 Task: Open Card Lead Magnet Creation in Board Brand Guidelines to Workspace Email Automation and add a team member Softage.3@softage.net, a label Green, a checklist Retirement Planning, an attachment from Trello, a color Green and finally, add a card description 'Plan and execute company team-building event' and a comment 'We should approach this task with a sense of empathy, putting ourselves in the shoes of our stakeholders to understand their perspectives.'. Add a start date 'Jan 07, 1900' with a due date 'Jan 14, 1900'
Action: Mouse moved to (803, 163)
Screenshot: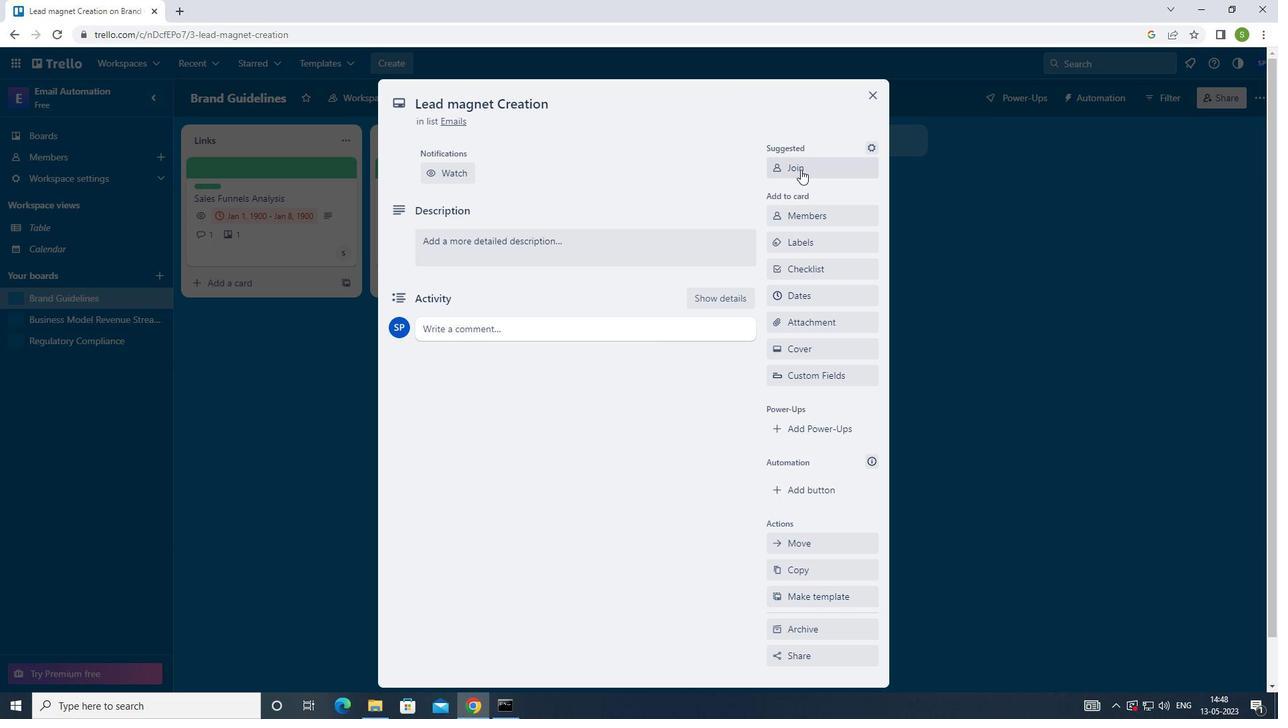 
Action: Mouse pressed left at (803, 163)
Screenshot: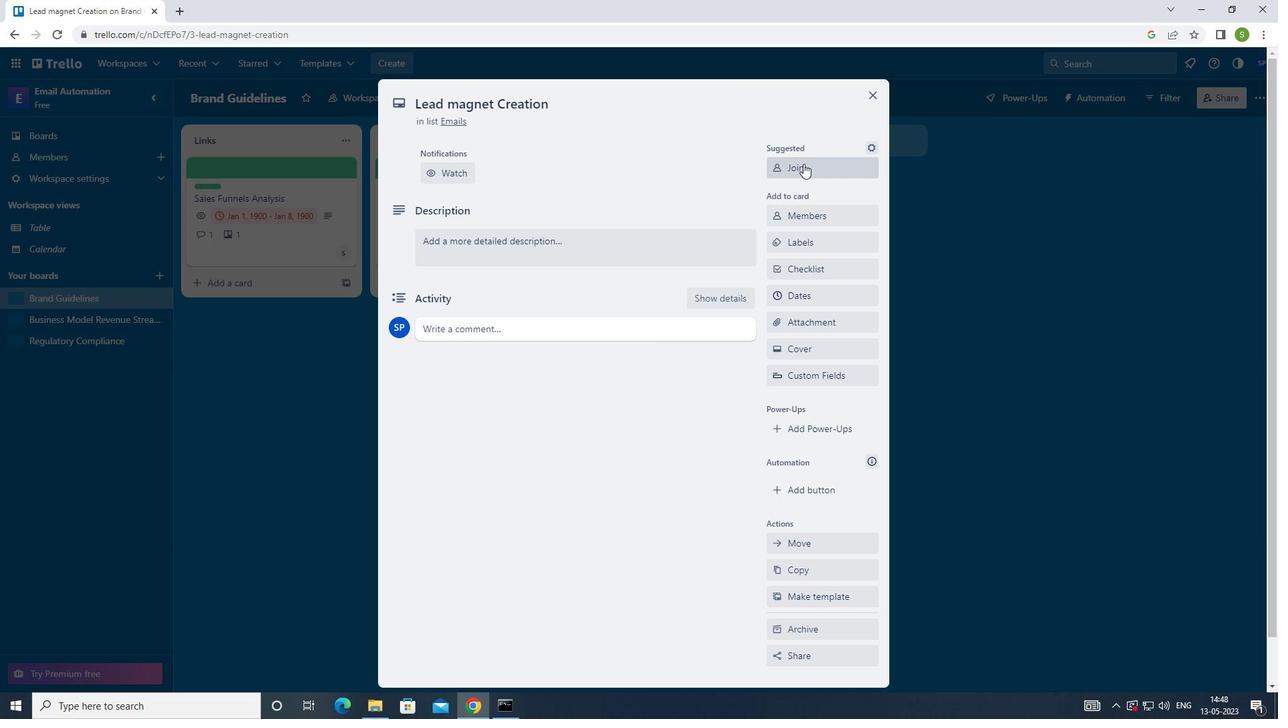 
Action: Mouse moved to (814, 169)
Screenshot: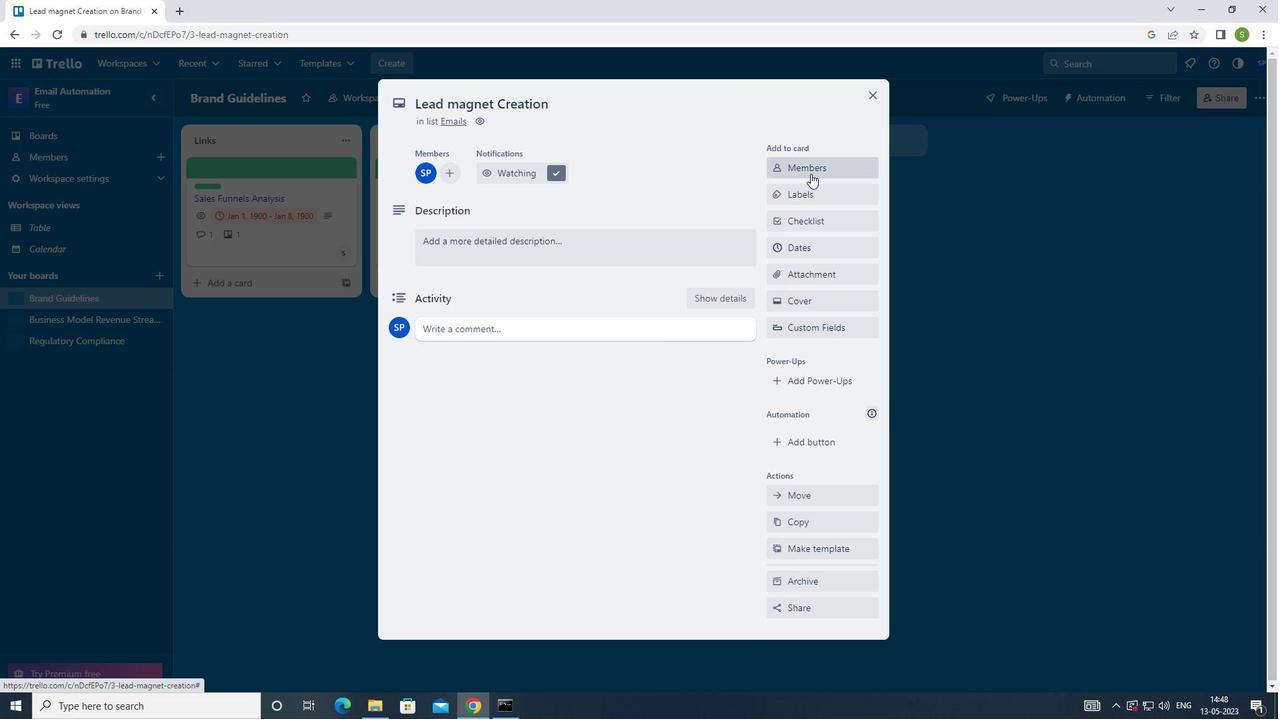 
Action: Mouse pressed left at (814, 169)
Screenshot: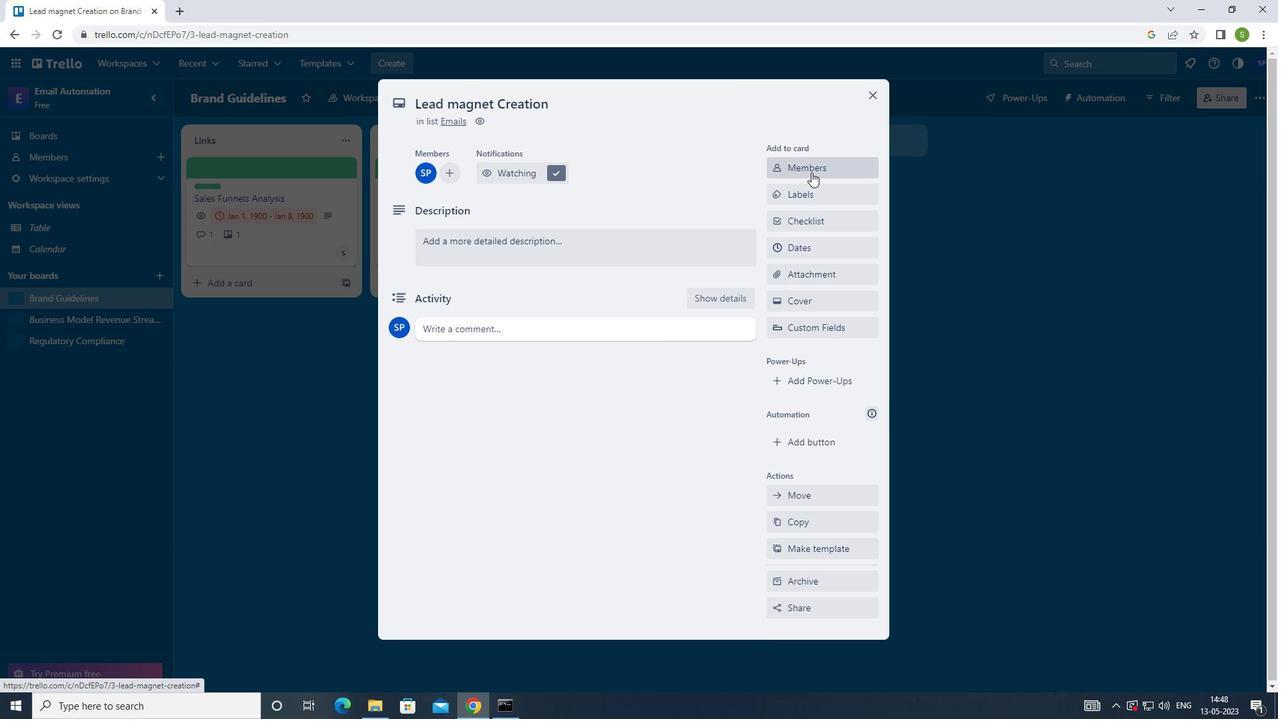 
Action: Mouse moved to (787, 182)
Screenshot: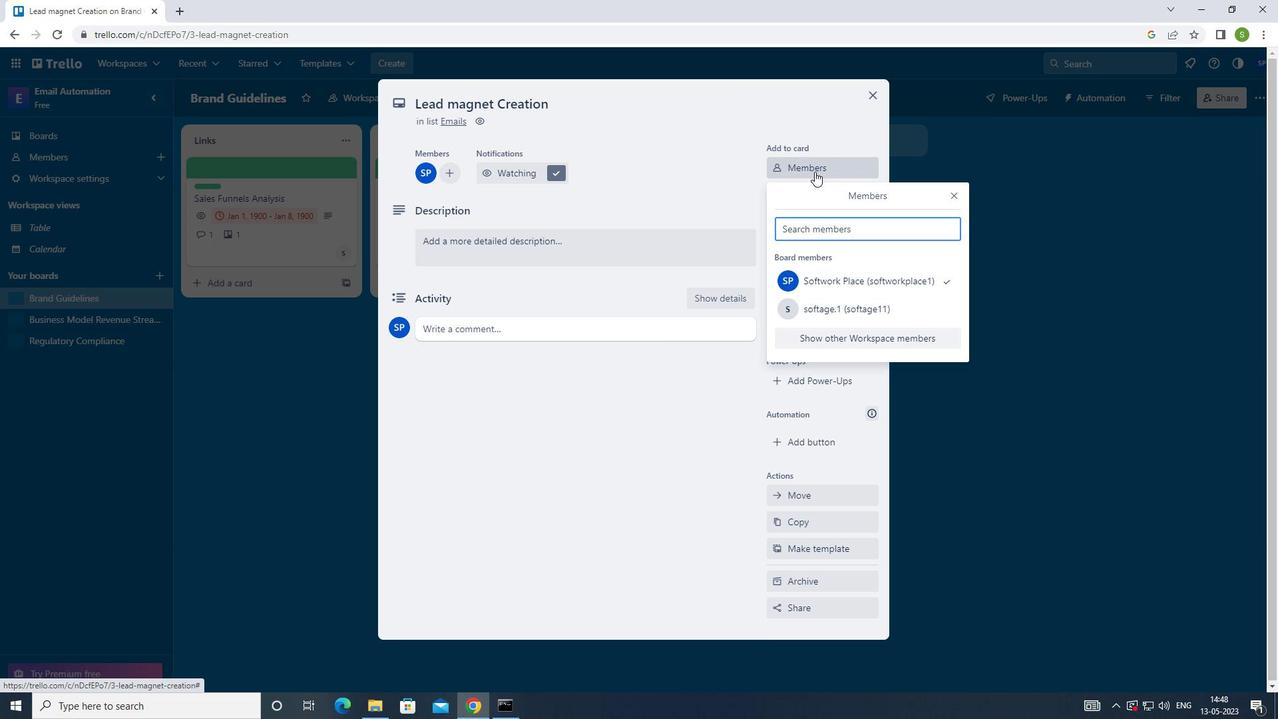 
Action: Key pressed <Key.shift>SOFTAGE.3<Key.shift>@SOFTAGE.NET<Key.enter>
Screenshot: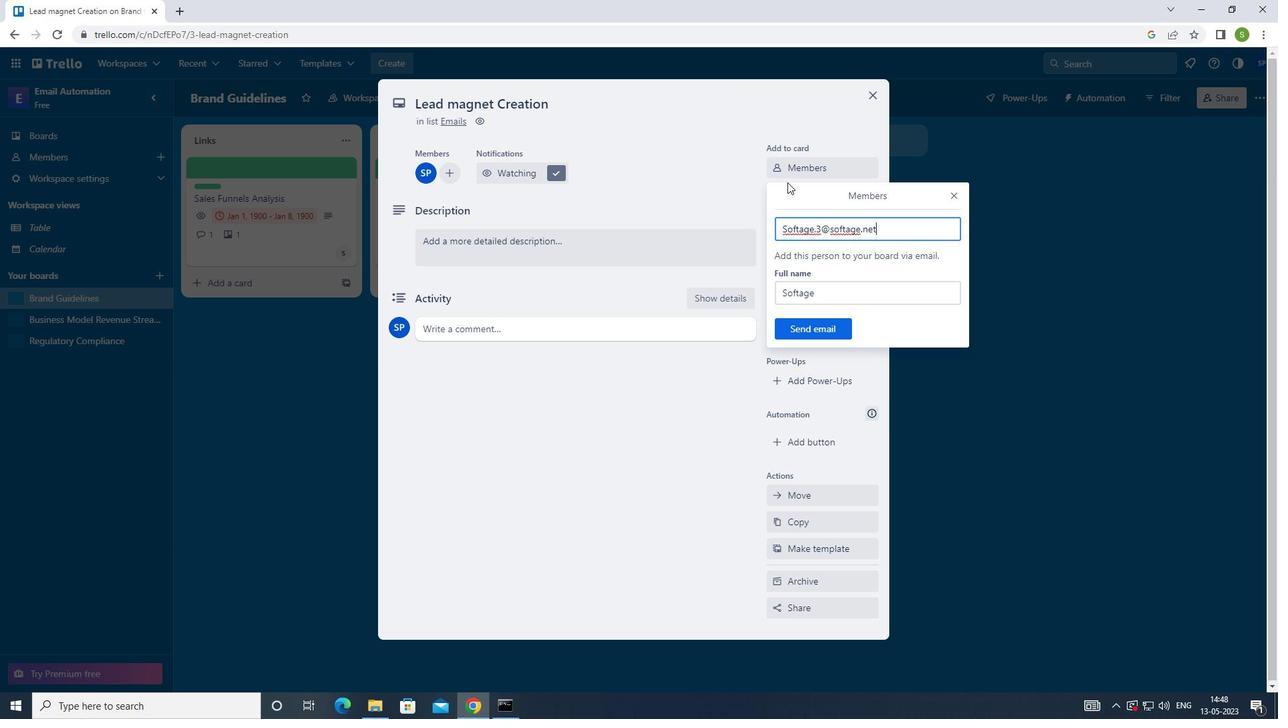 
Action: Mouse moved to (956, 193)
Screenshot: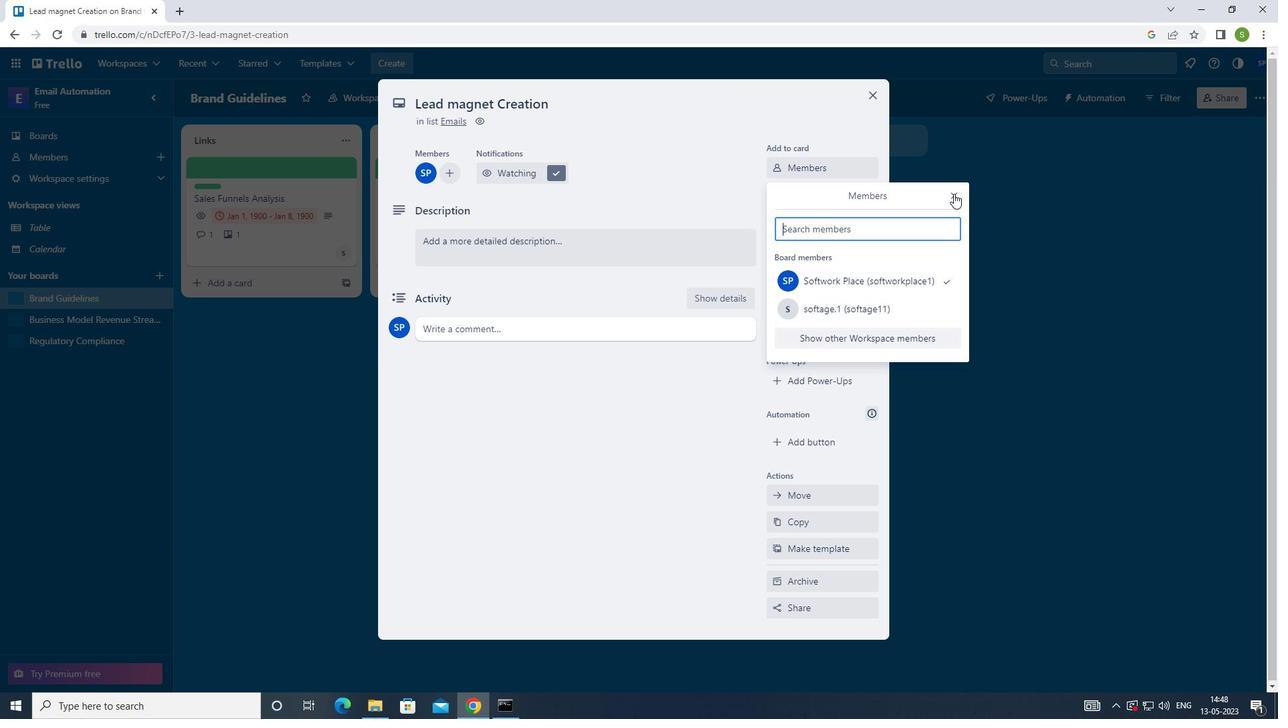 
Action: Mouse pressed left at (956, 193)
Screenshot: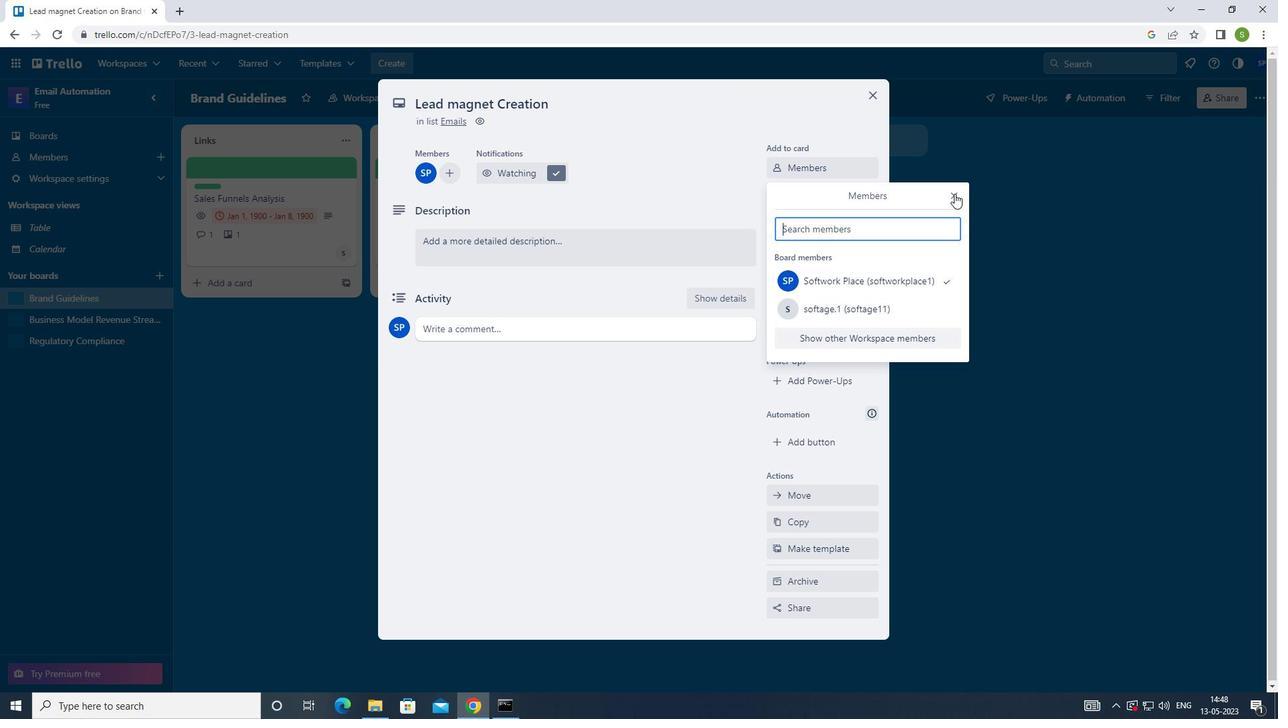 
Action: Mouse moved to (836, 200)
Screenshot: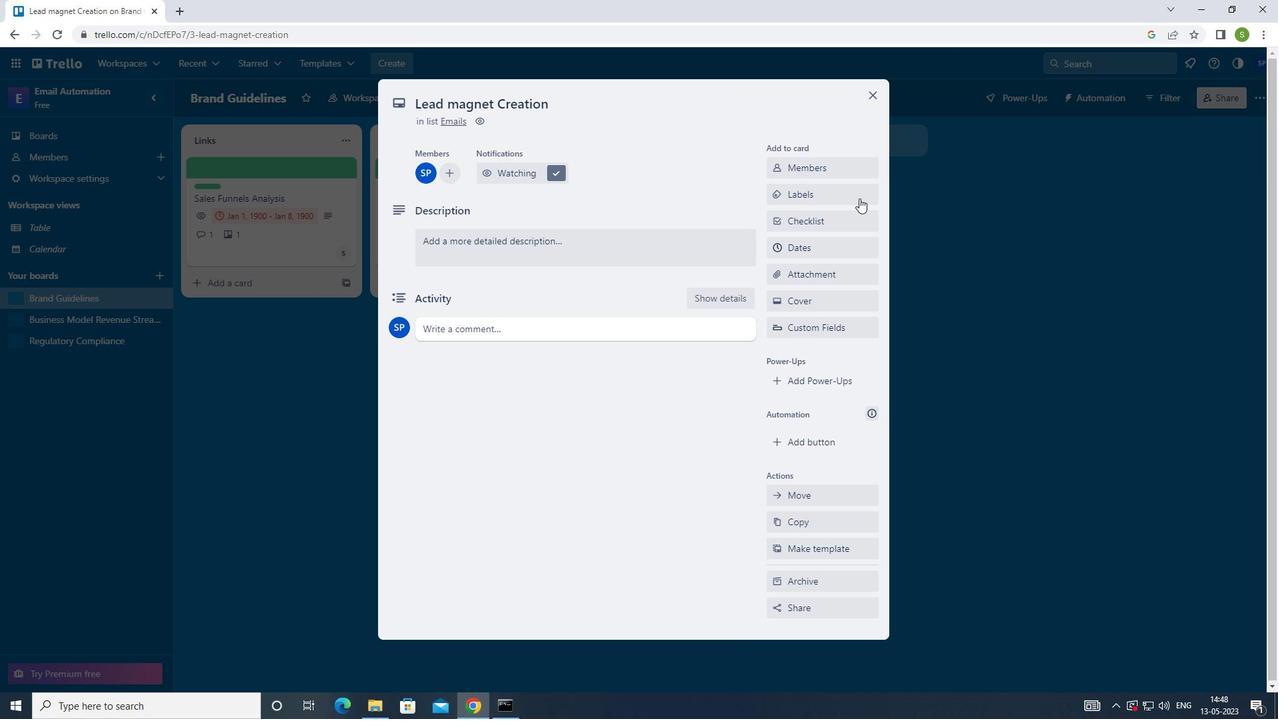 
Action: Mouse pressed left at (836, 200)
Screenshot: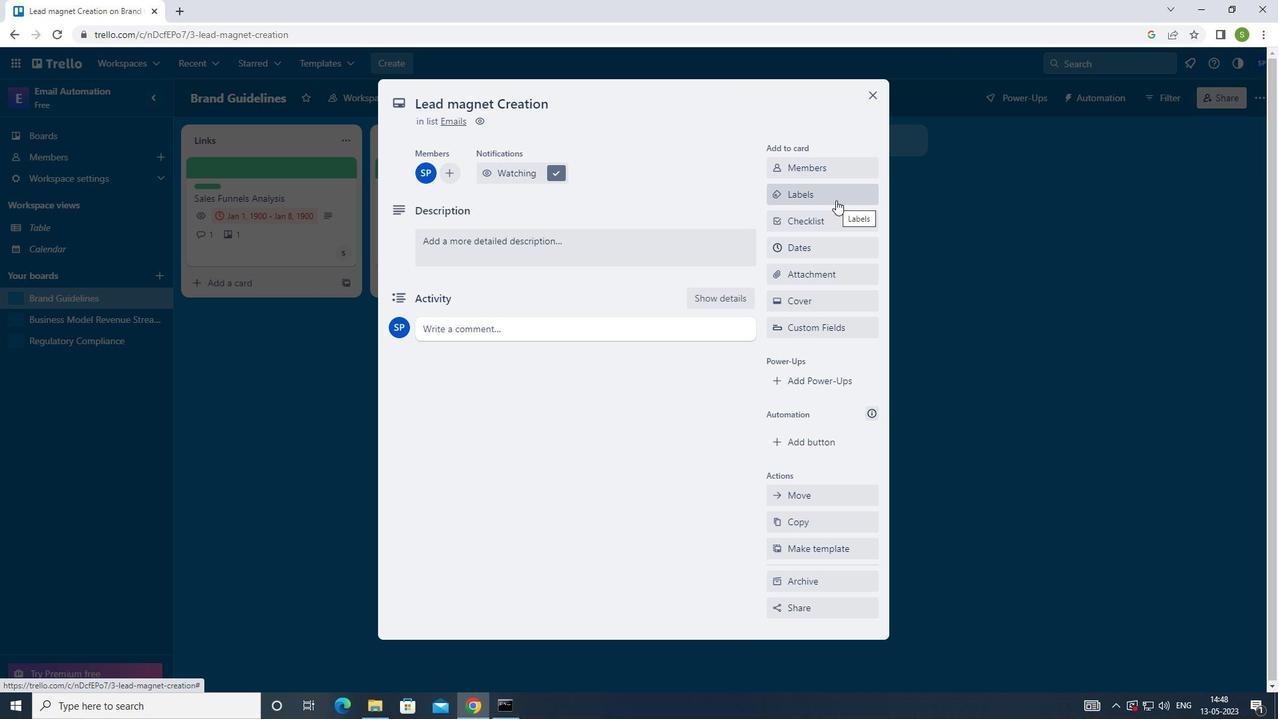 
Action: Mouse moved to (780, 304)
Screenshot: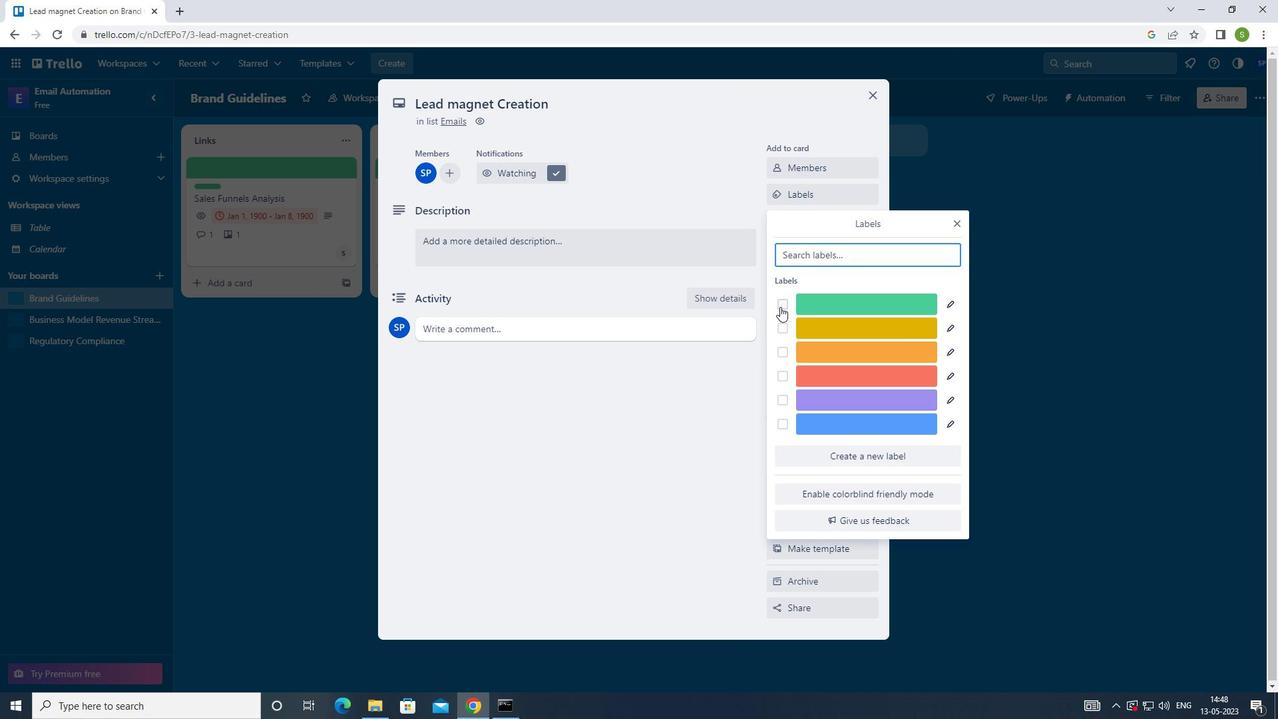 
Action: Mouse pressed left at (780, 304)
Screenshot: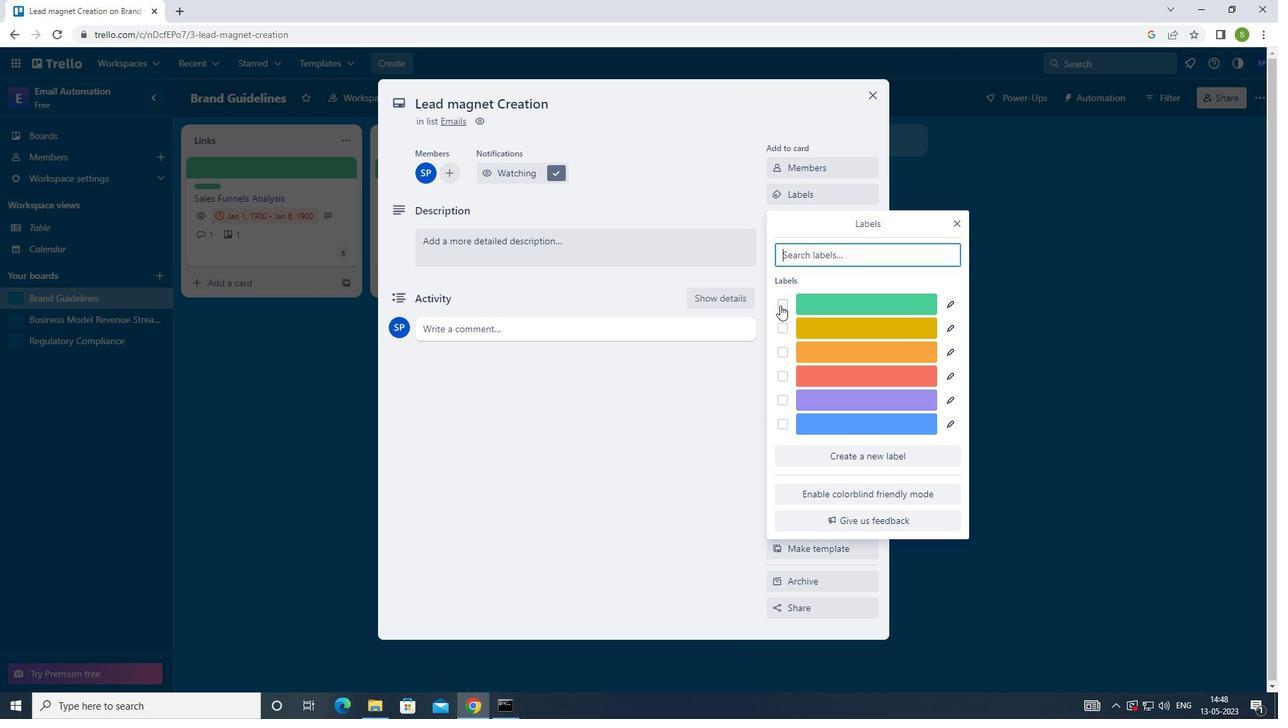 
Action: Mouse moved to (962, 227)
Screenshot: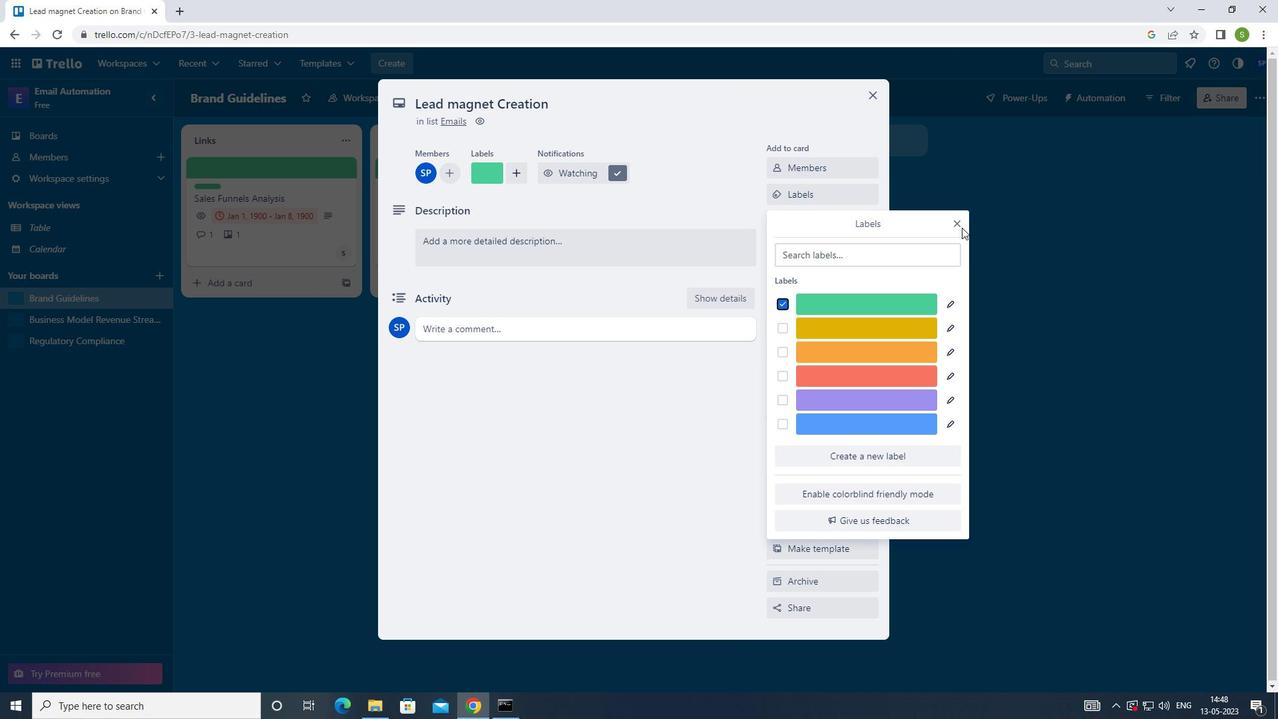 
Action: Mouse pressed left at (962, 227)
Screenshot: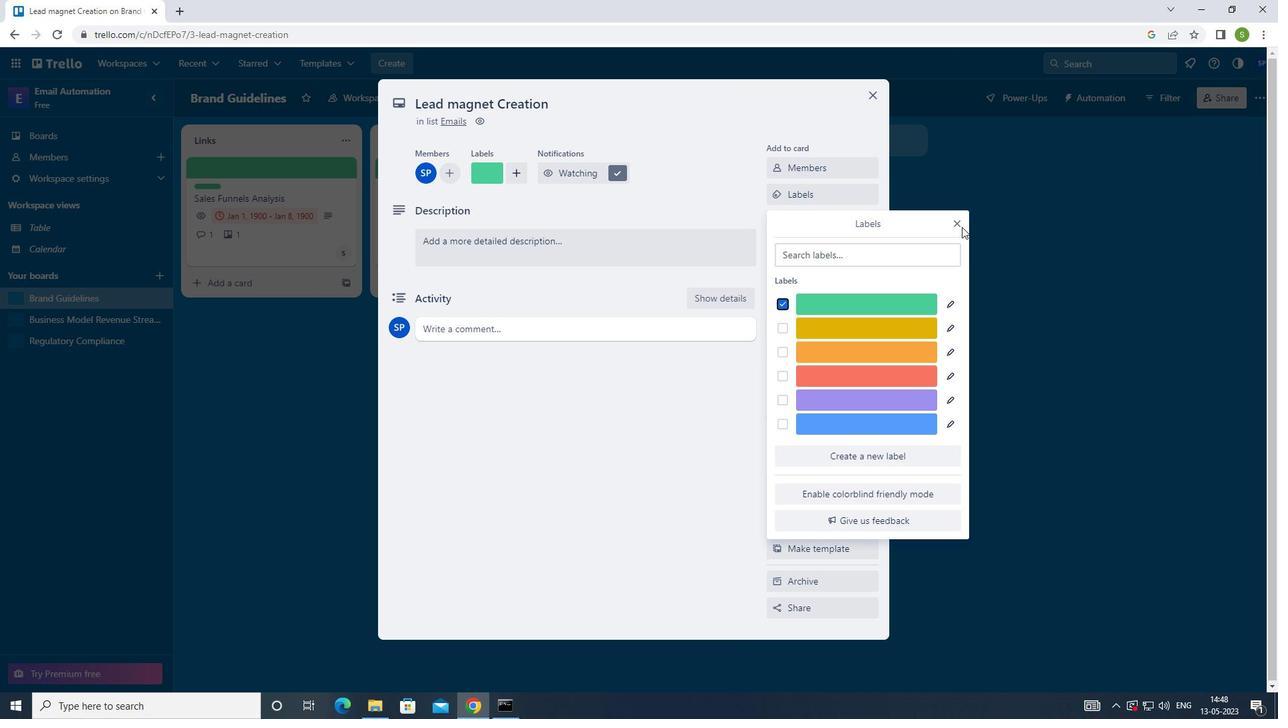 
Action: Mouse moved to (957, 225)
Screenshot: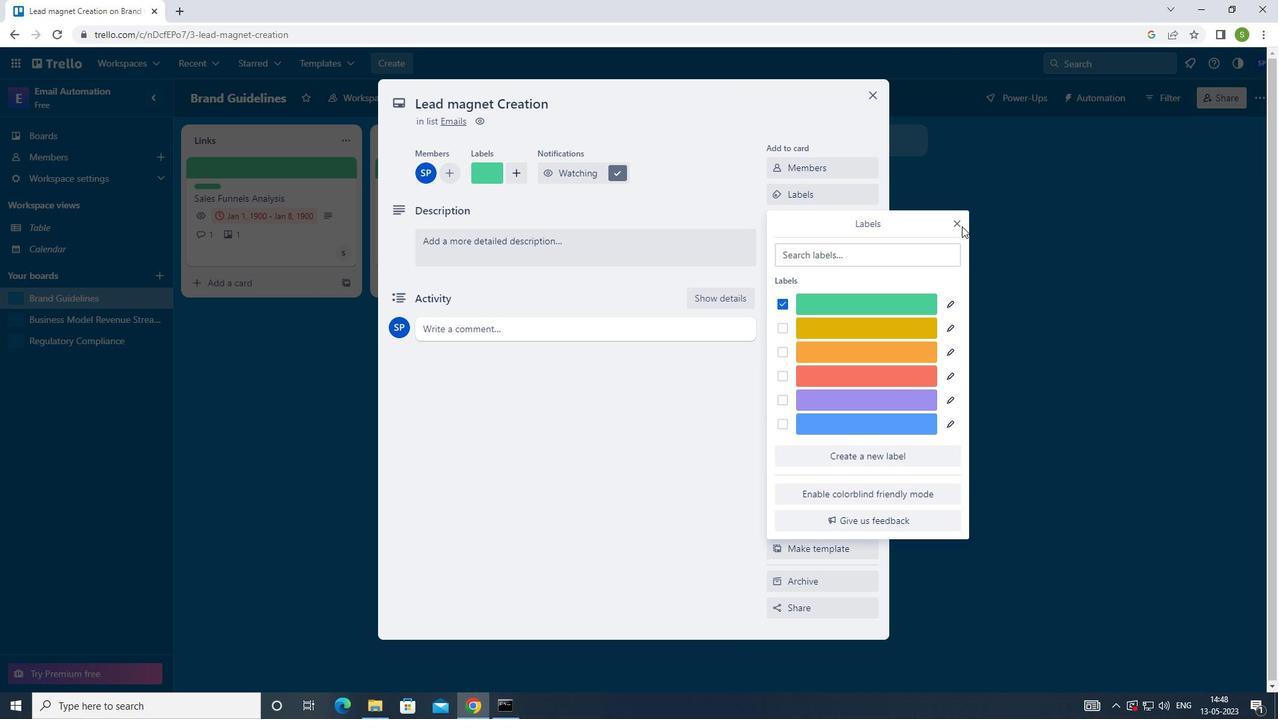 
Action: Mouse pressed left at (957, 225)
Screenshot: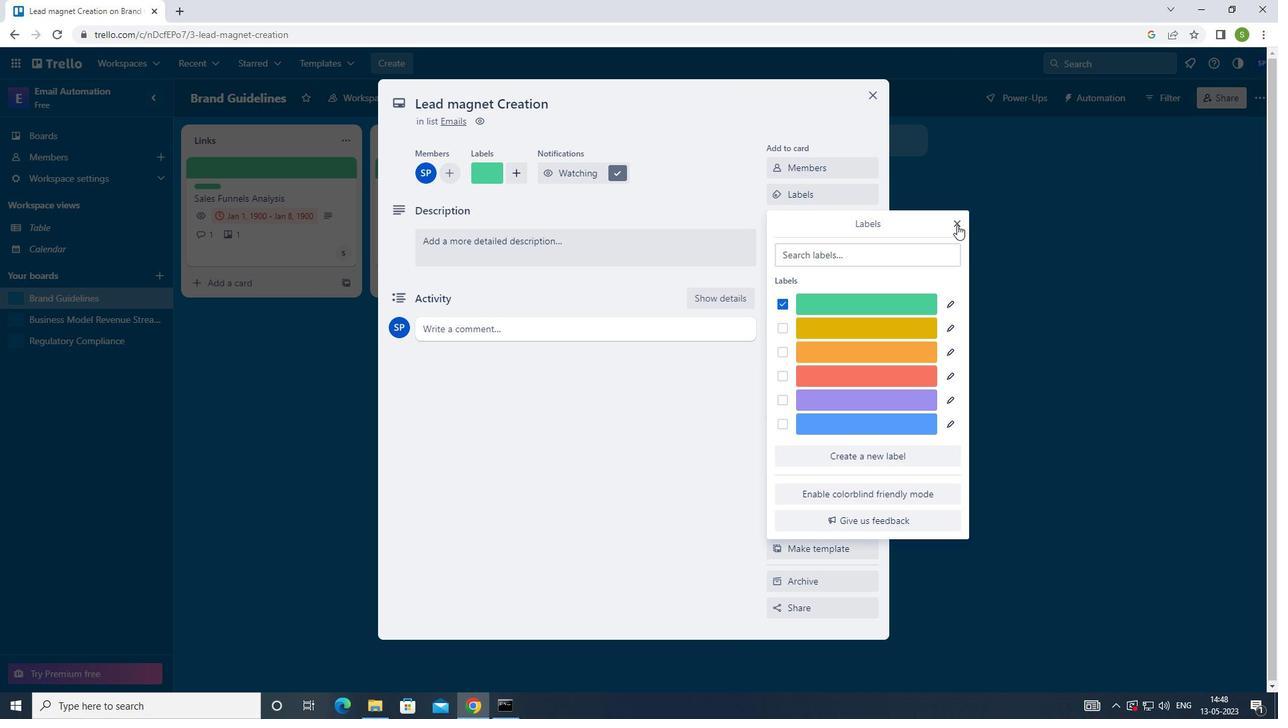 
Action: Mouse moved to (833, 219)
Screenshot: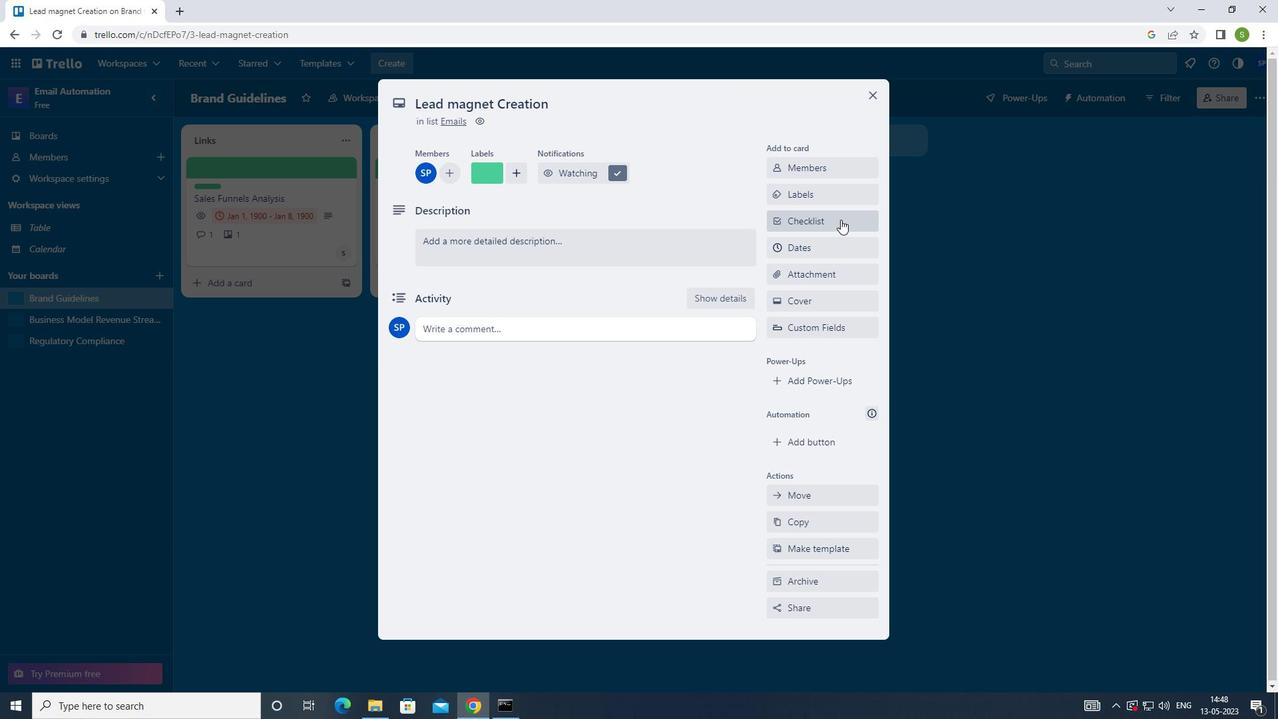 
Action: Mouse pressed left at (833, 219)
Screenshot: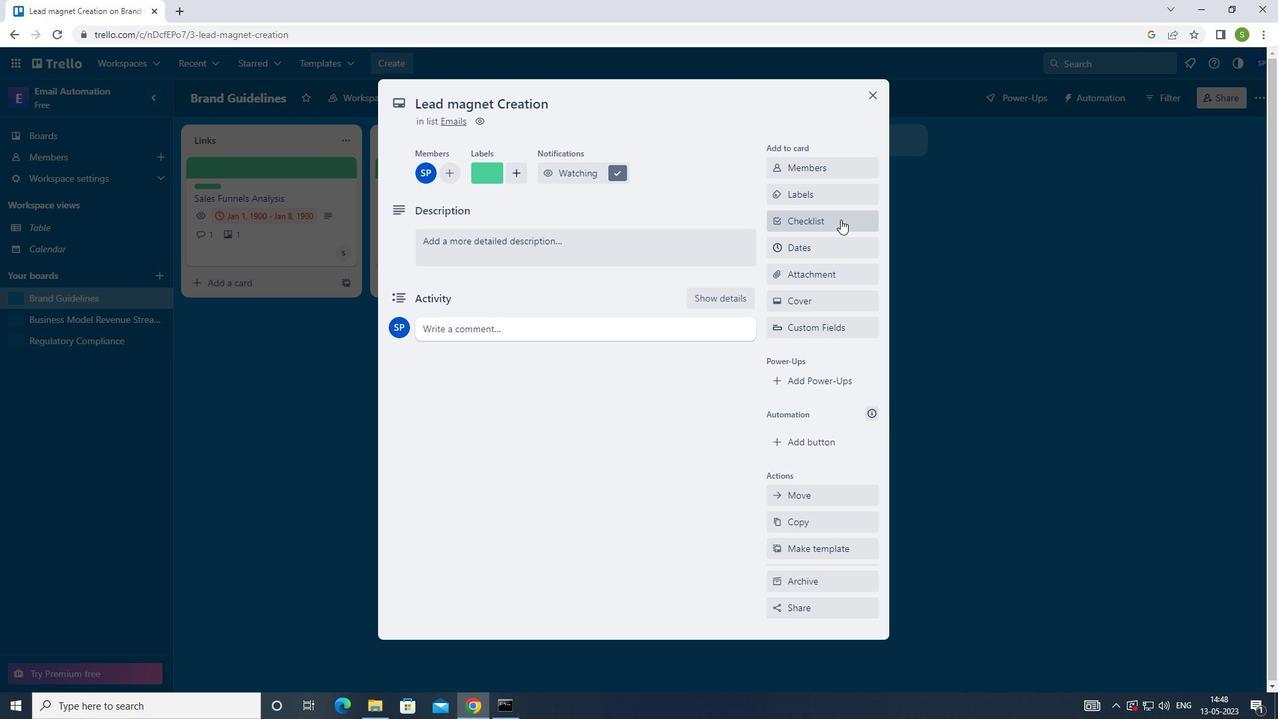 
Action: Mouse moved to (870, 172)
Screenshot: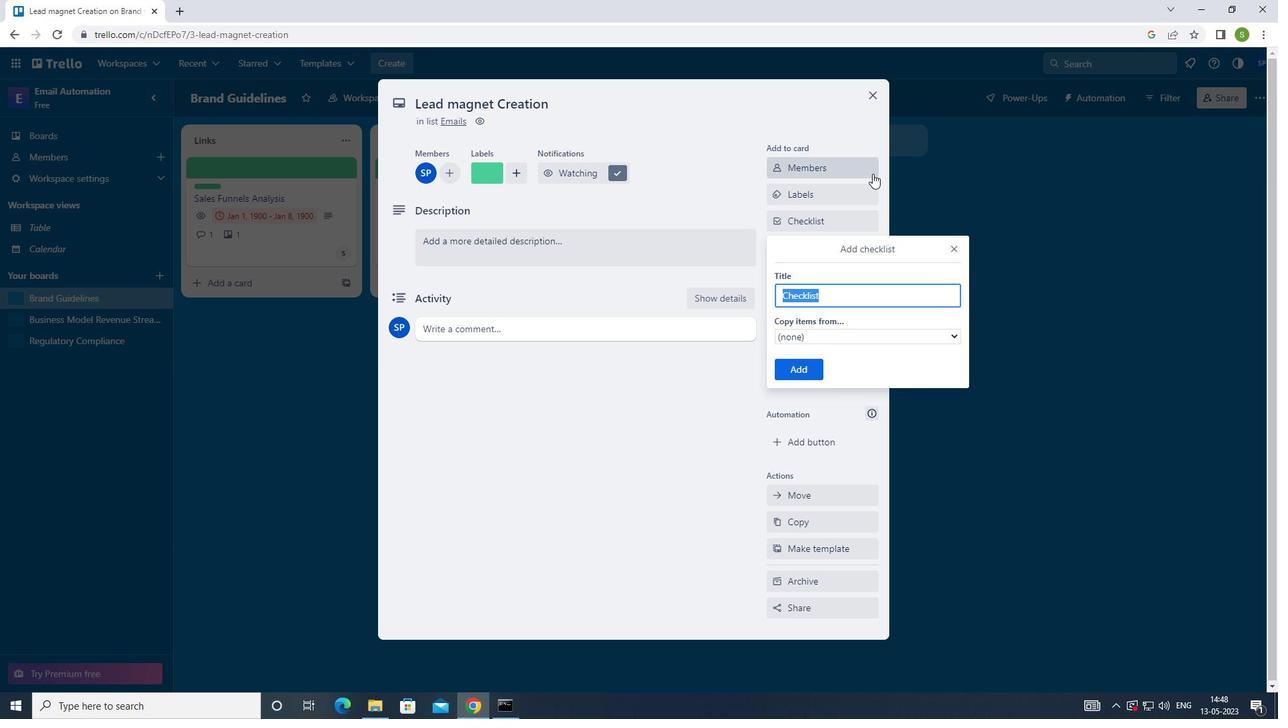 
Action: Key pressed <Key.shift><Key.shift><Key.shift><Key.shift><Key.shift><Key.shift><Key.shift><Key.shift><Key.shift>RETU<Key.backspace>IREMENT<Key.space><Key.shift_r>PLANNING
Screenshot: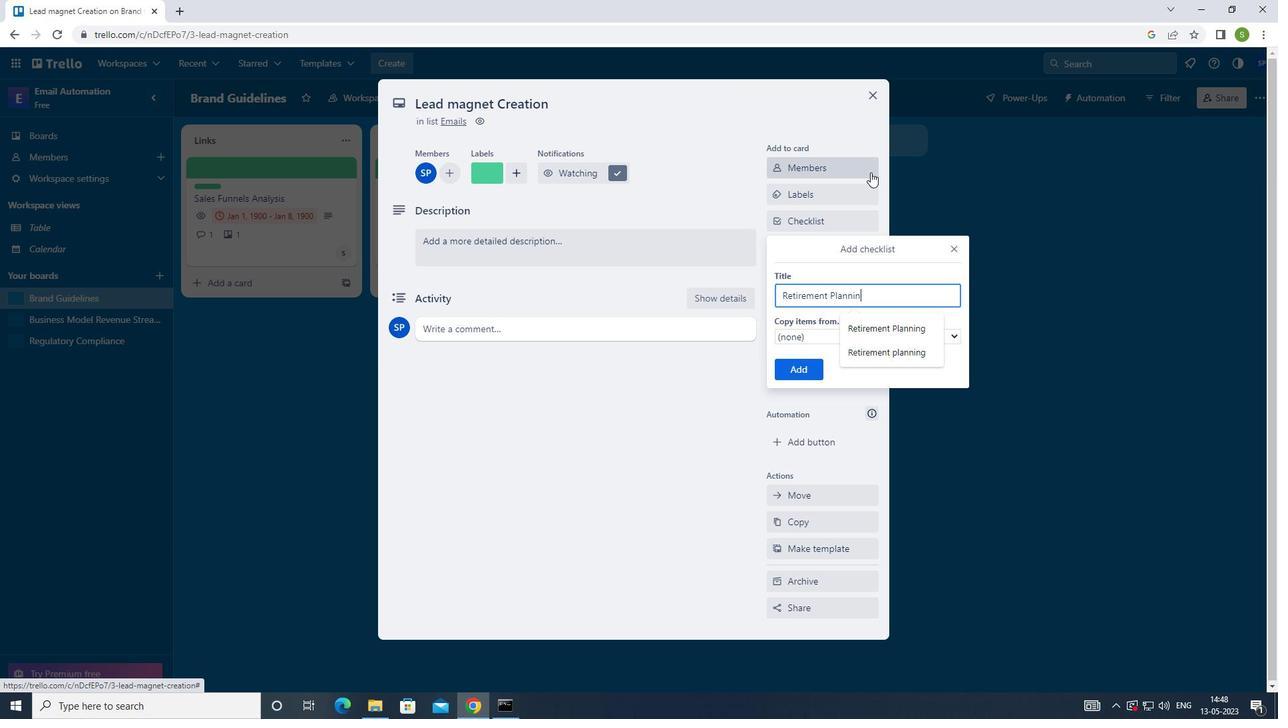 
Action: Mouse moved to (806, 366)
Screenshot: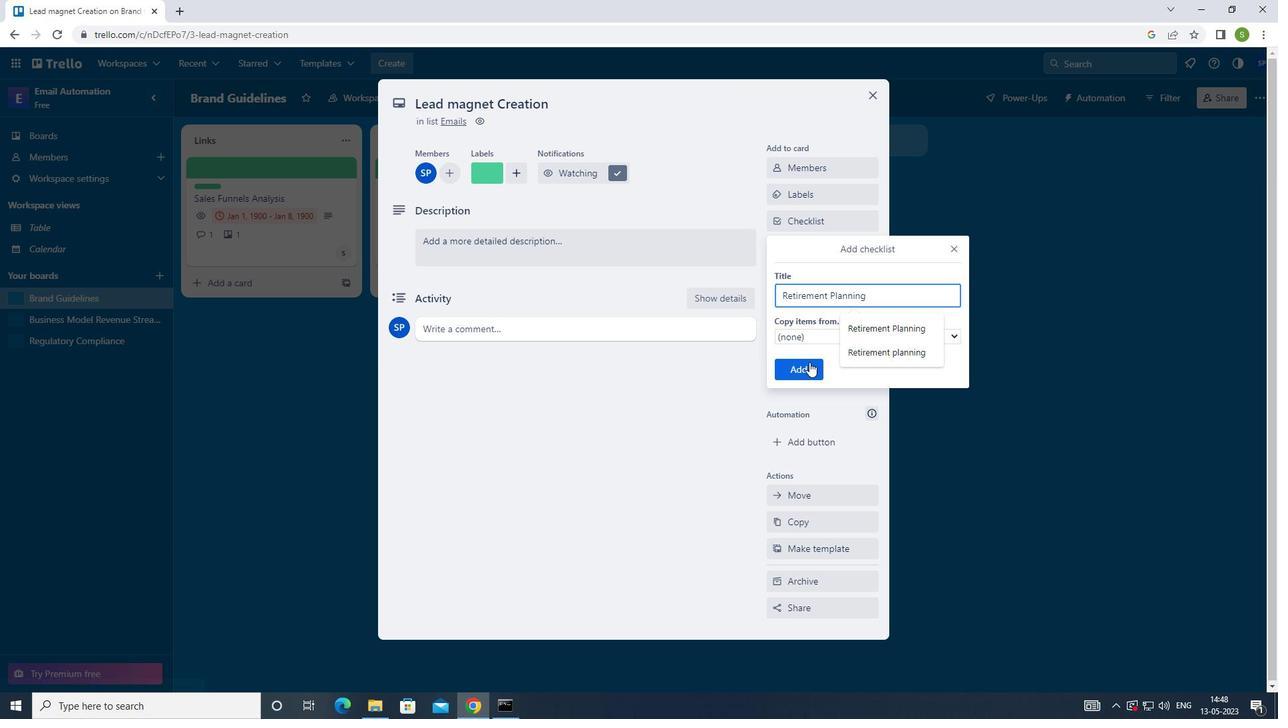 
Action: Mouse pressed left at (806, 366)
Screenshot: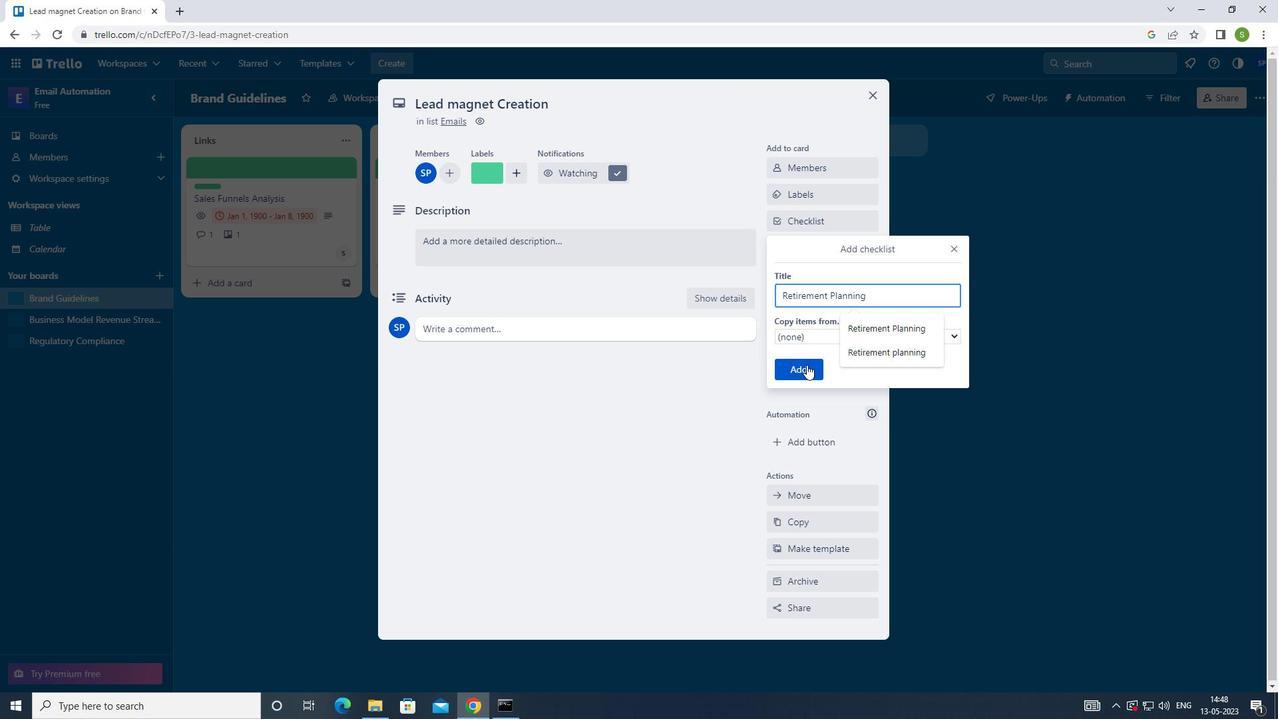 
Action: Mouse moved to (803, 276)
Screenshot: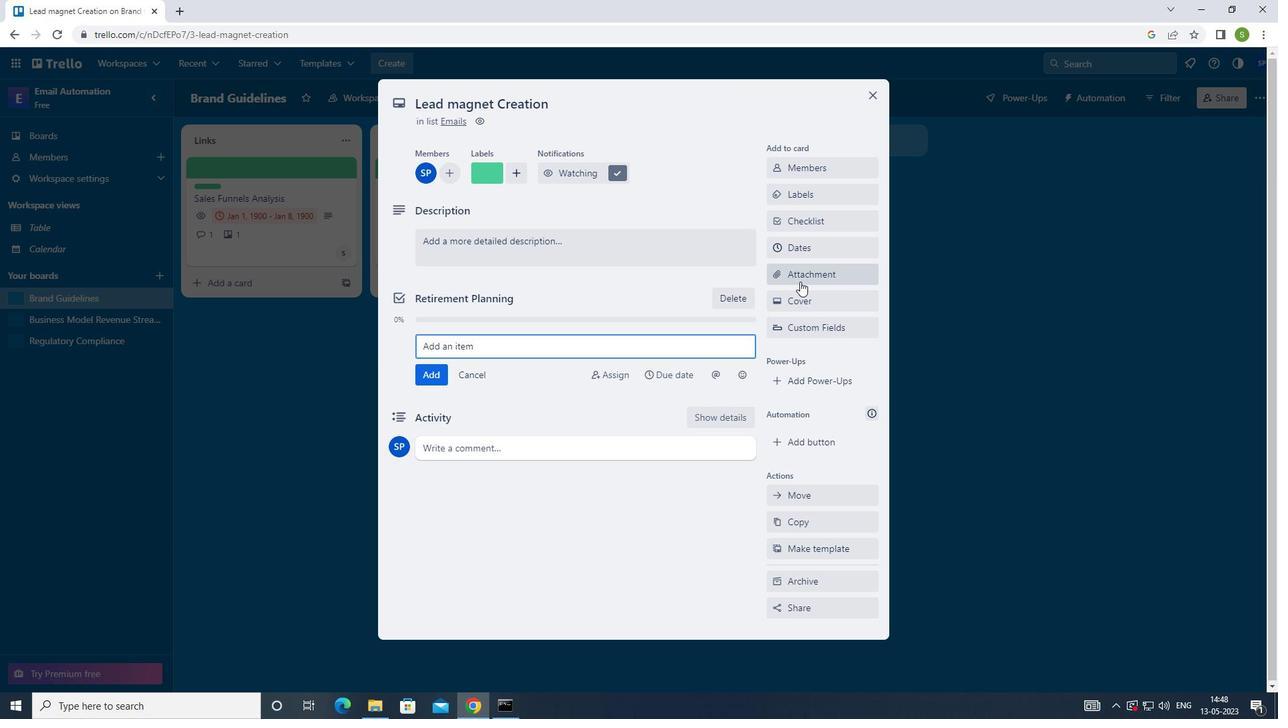 
Action: Mouse pressed left at (803, 276)
Screenshot: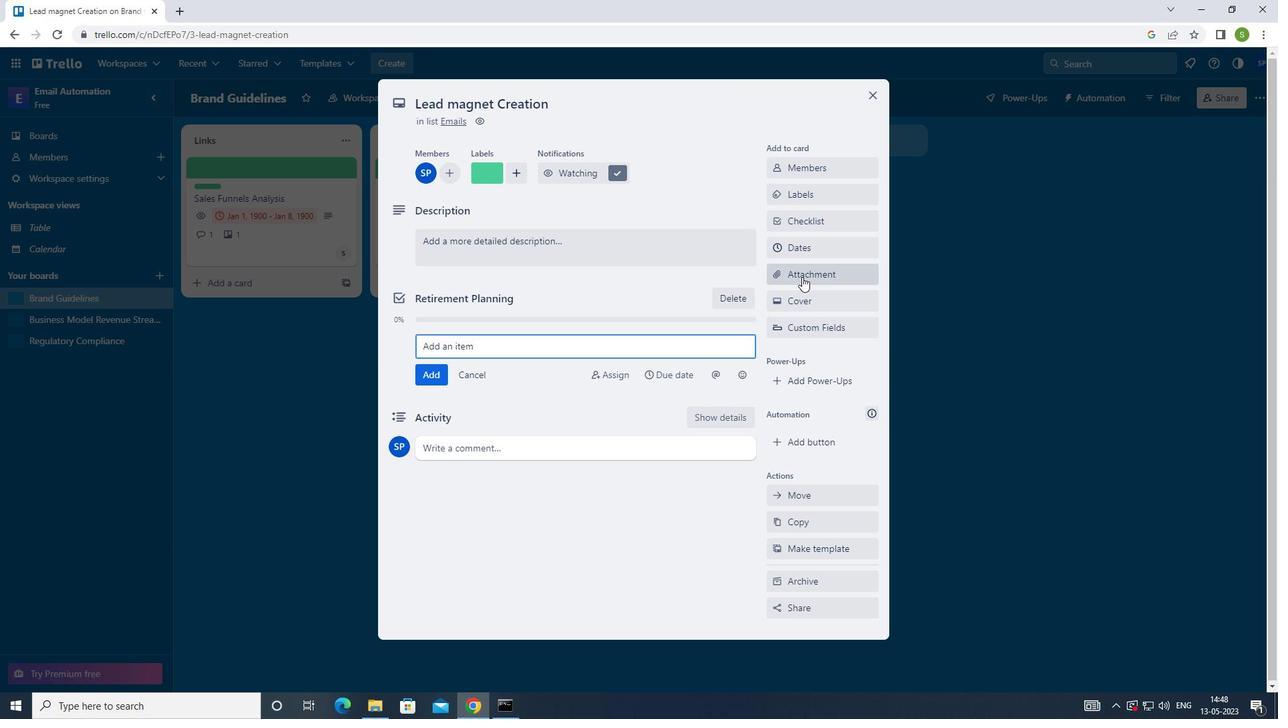 
Action: Mouse moved to (809, 358)
Screenshot: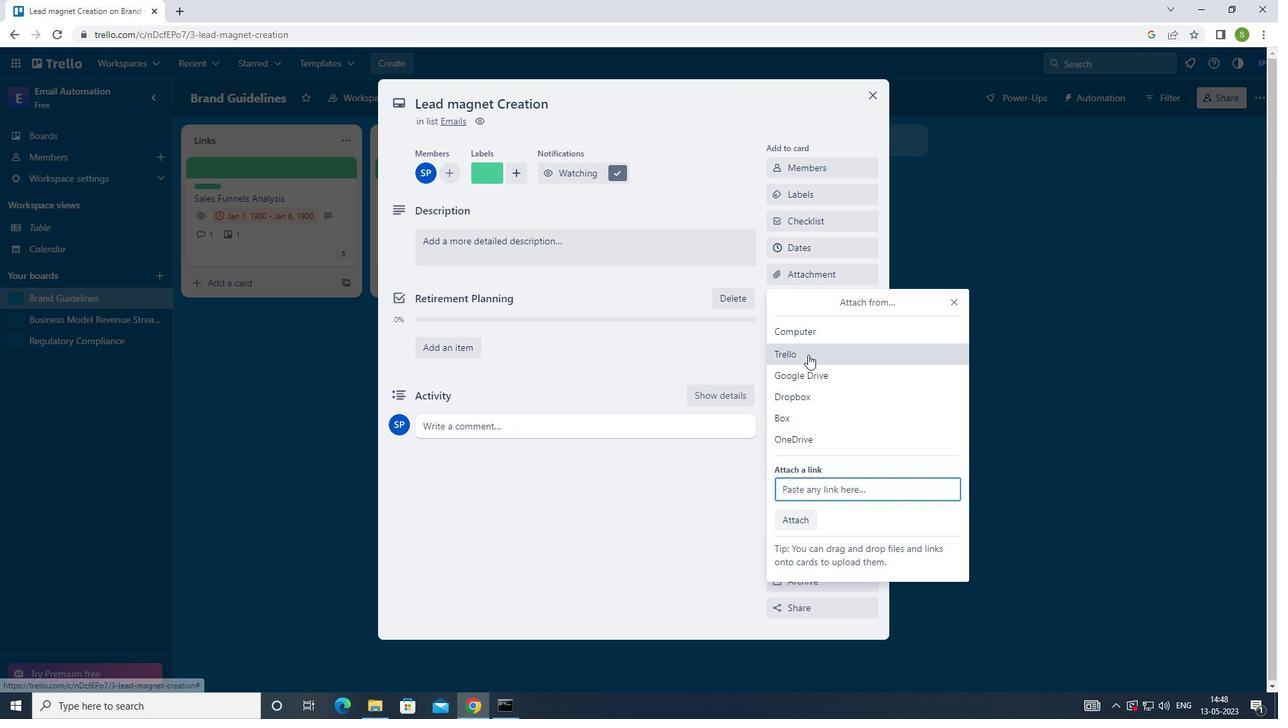 
Action: Mouse pressed left at (809, 358)
Screenshot: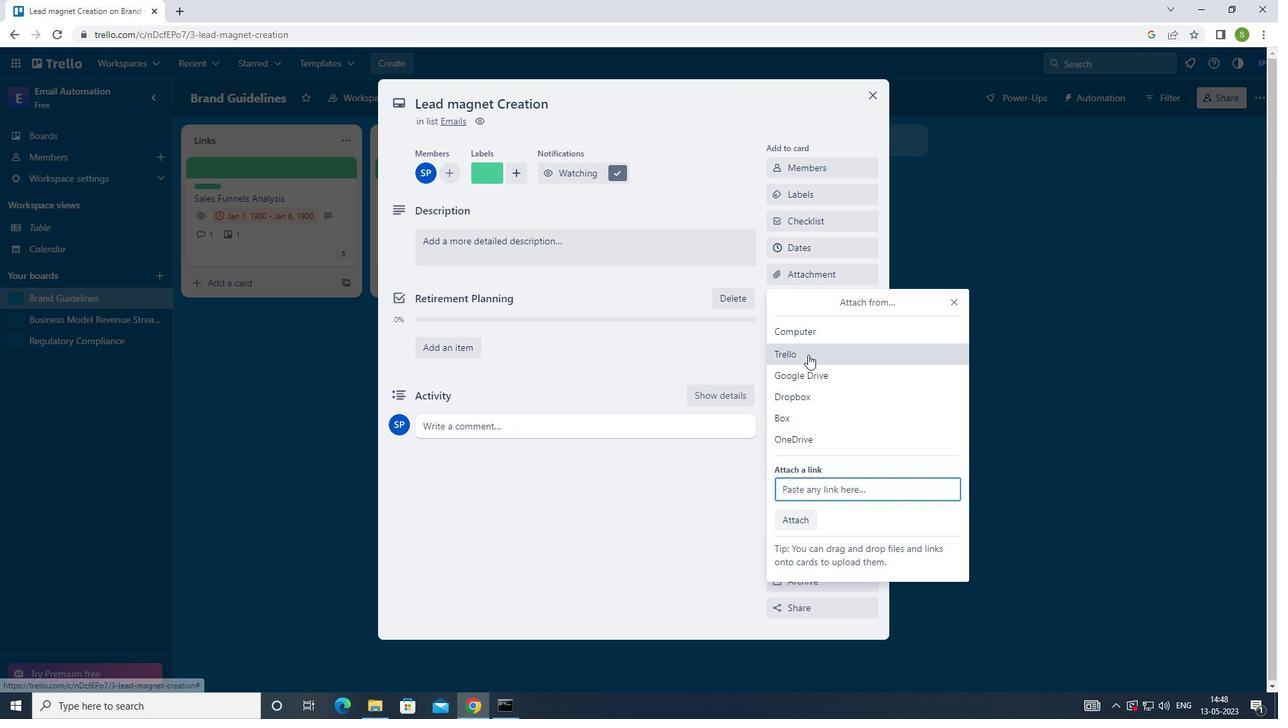 
Action: Mouse moved to (825, 428)
Screenshot: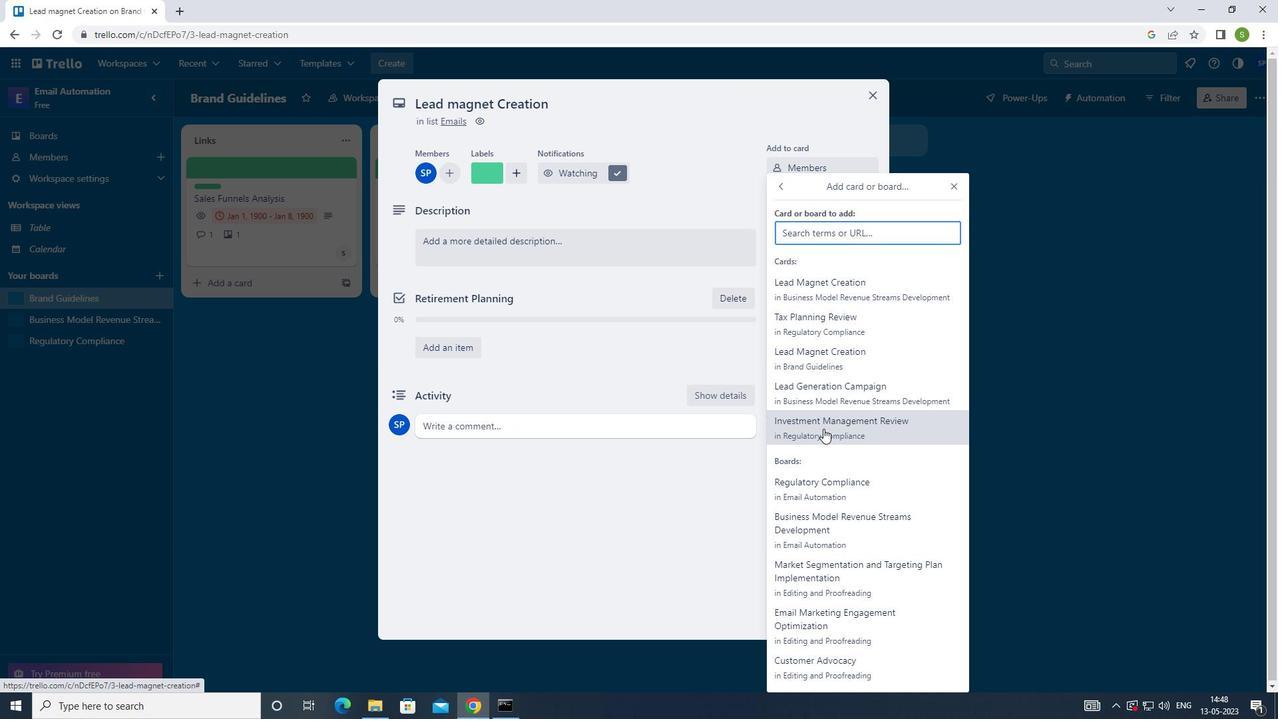 
Action: Mouse pressed left at (825, 428)
Screenshot: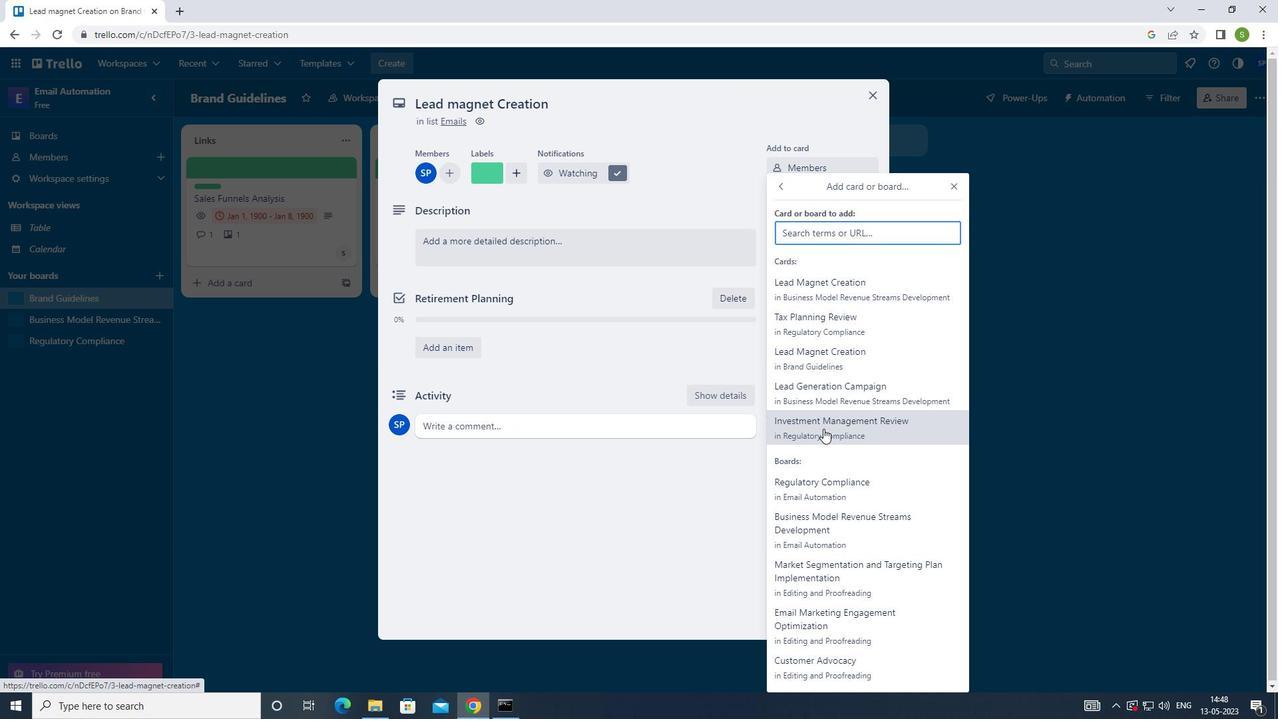 
Action: Mouse moved to (821, 302)
Screenshot: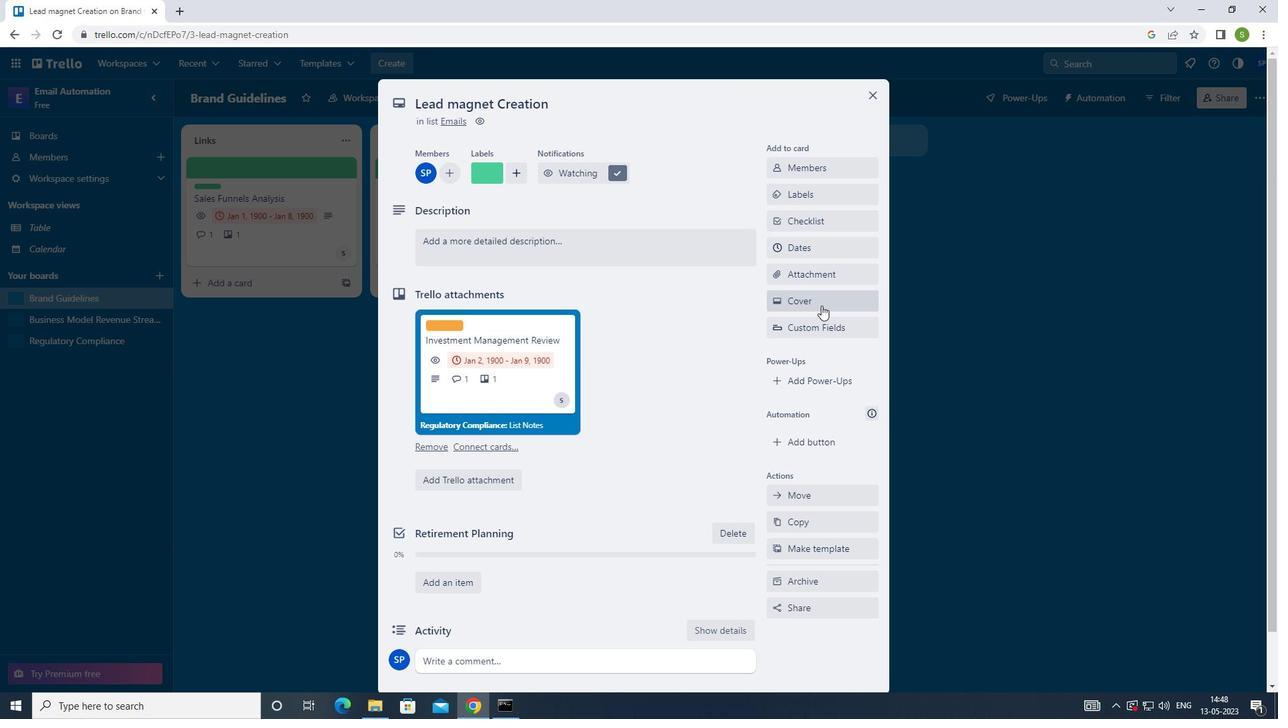 
Action: Mouse pressed left at (821, 302)
Screenshot: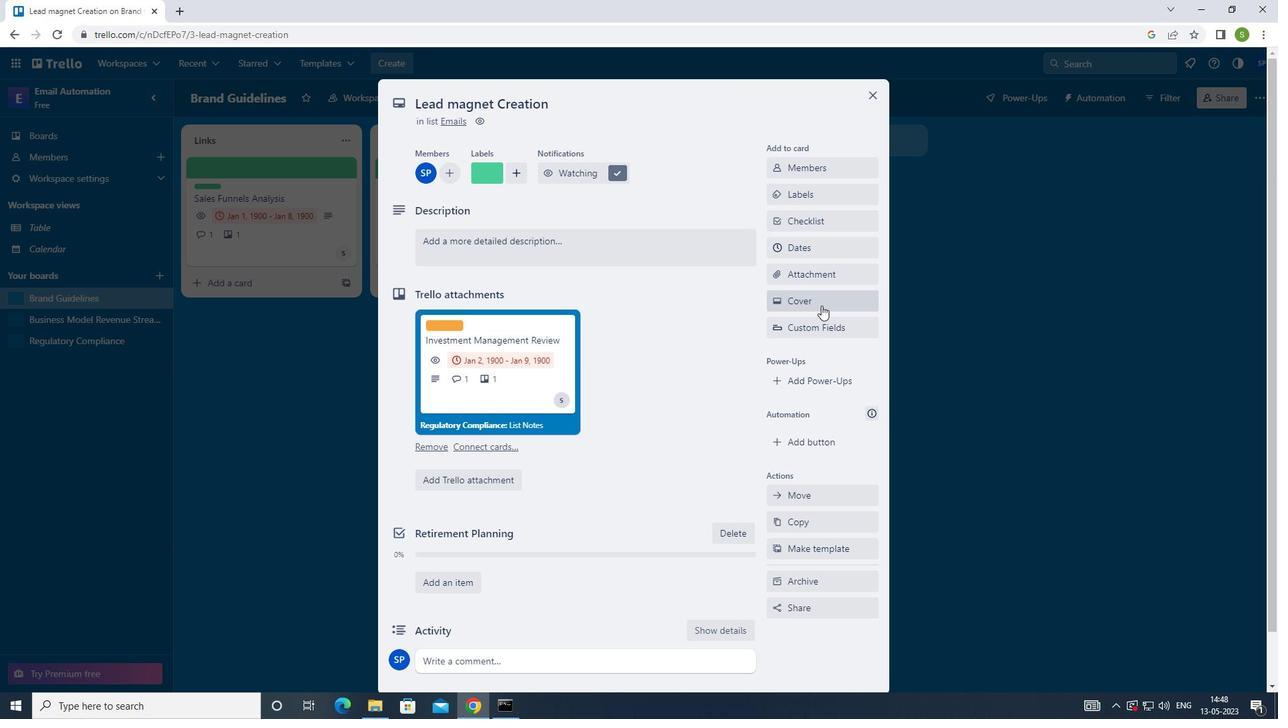 
Action: Mouse moved to (799, 430)
Screenshot: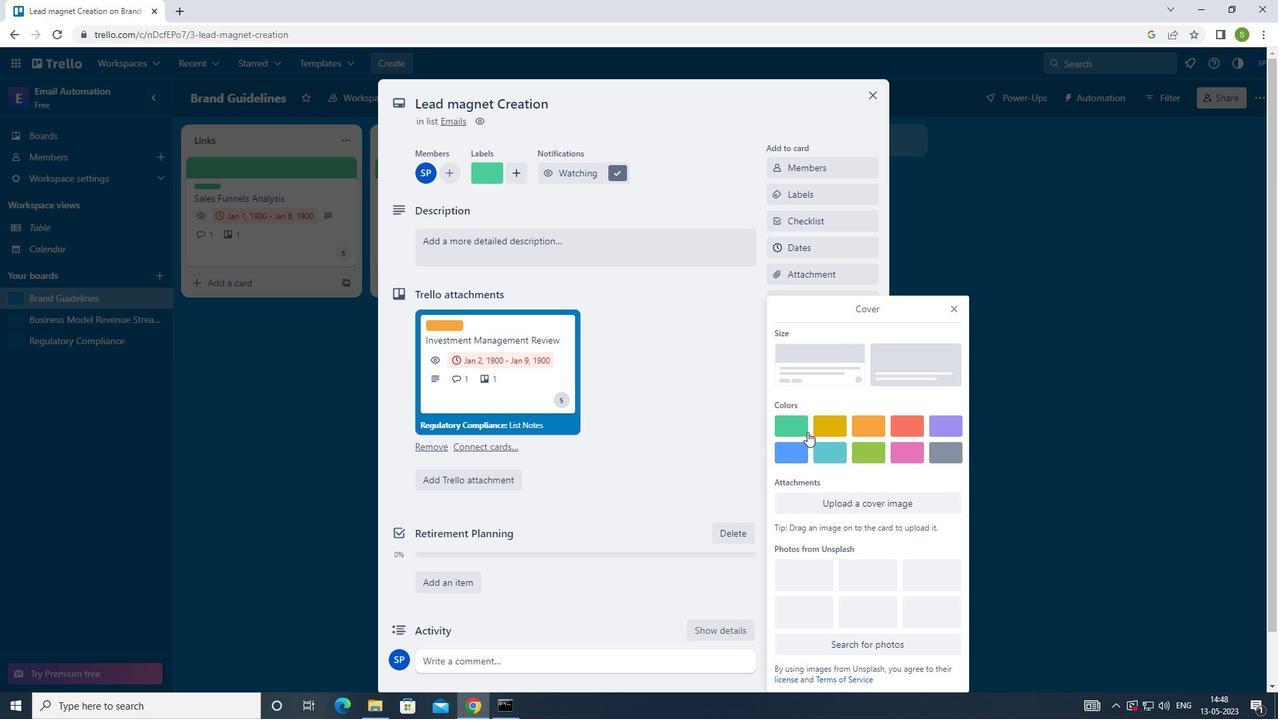 
Action: Mouse pressed left at (799, 430)
Screenshot: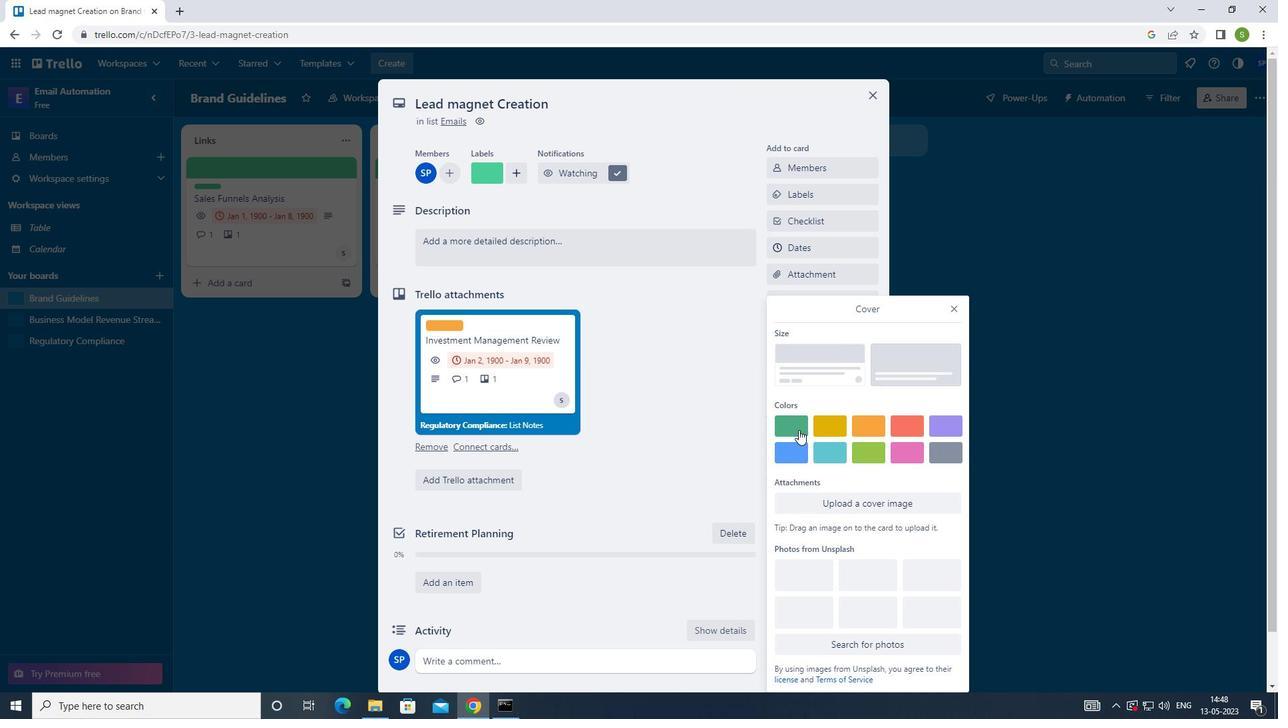 
Action: Mouse moved to (956, 282)
Screenshot: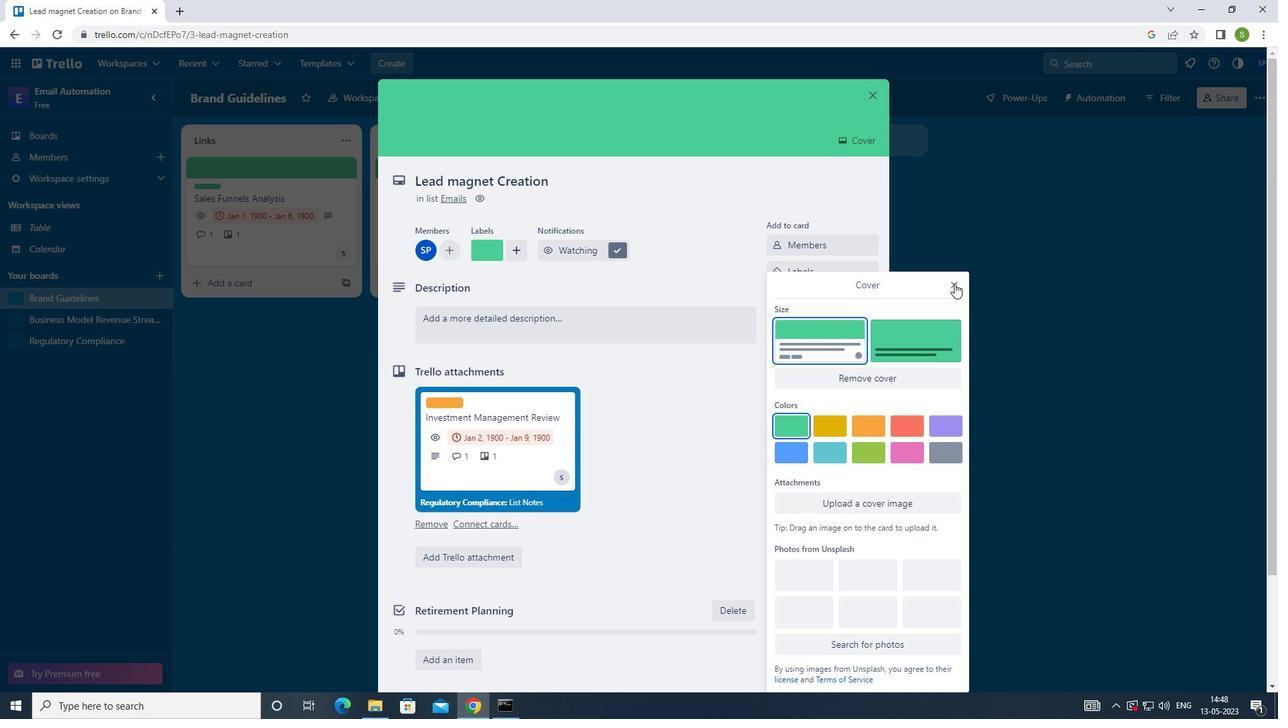
Action: Mouse pressed left at (956, 282)
Screenshot: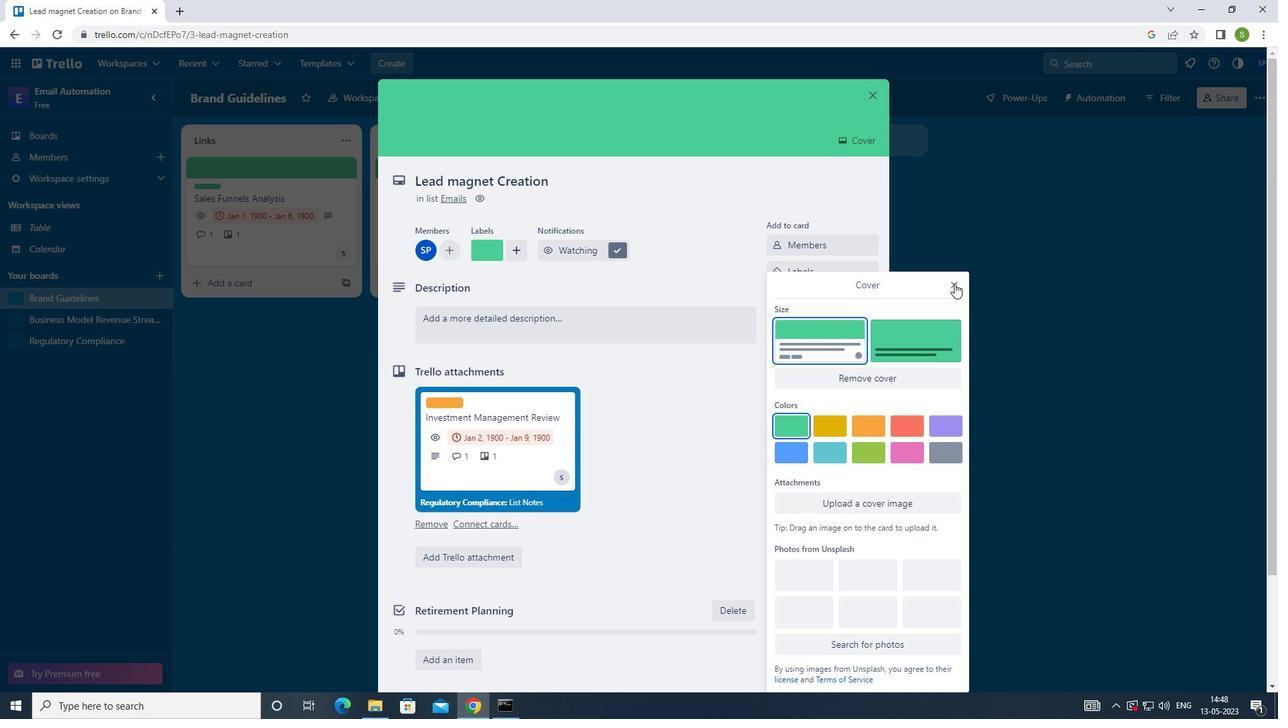 
Action: Mouse moved to (678, 321)
Screenshot: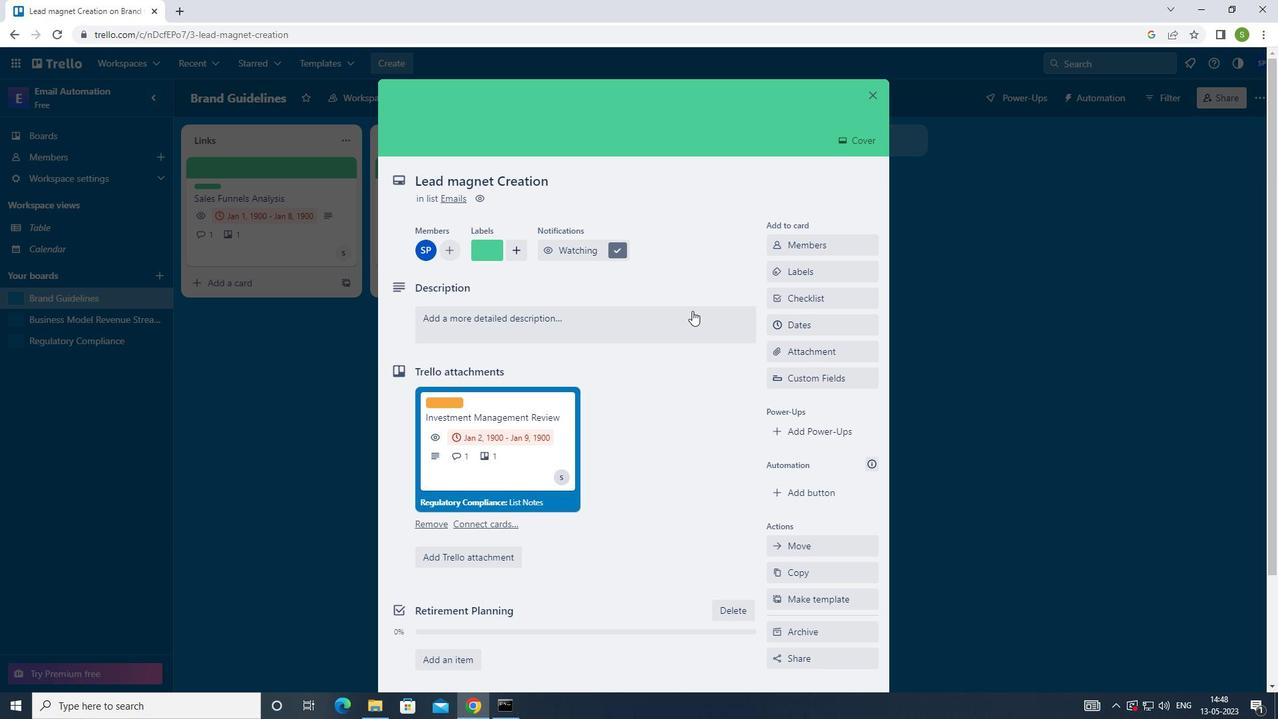 
Action: Mouse pressed left at (678, 321)
Screenshot: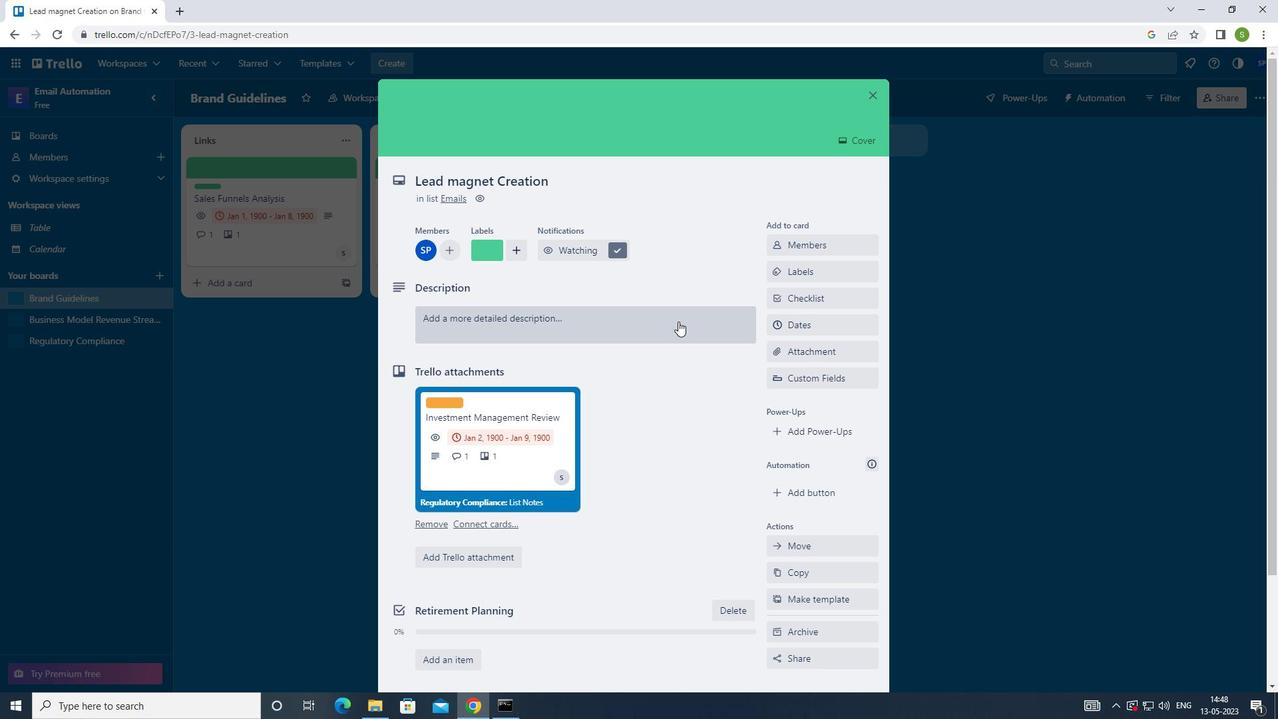 
Action: Mouse moved to (828, 221)
Screenshot: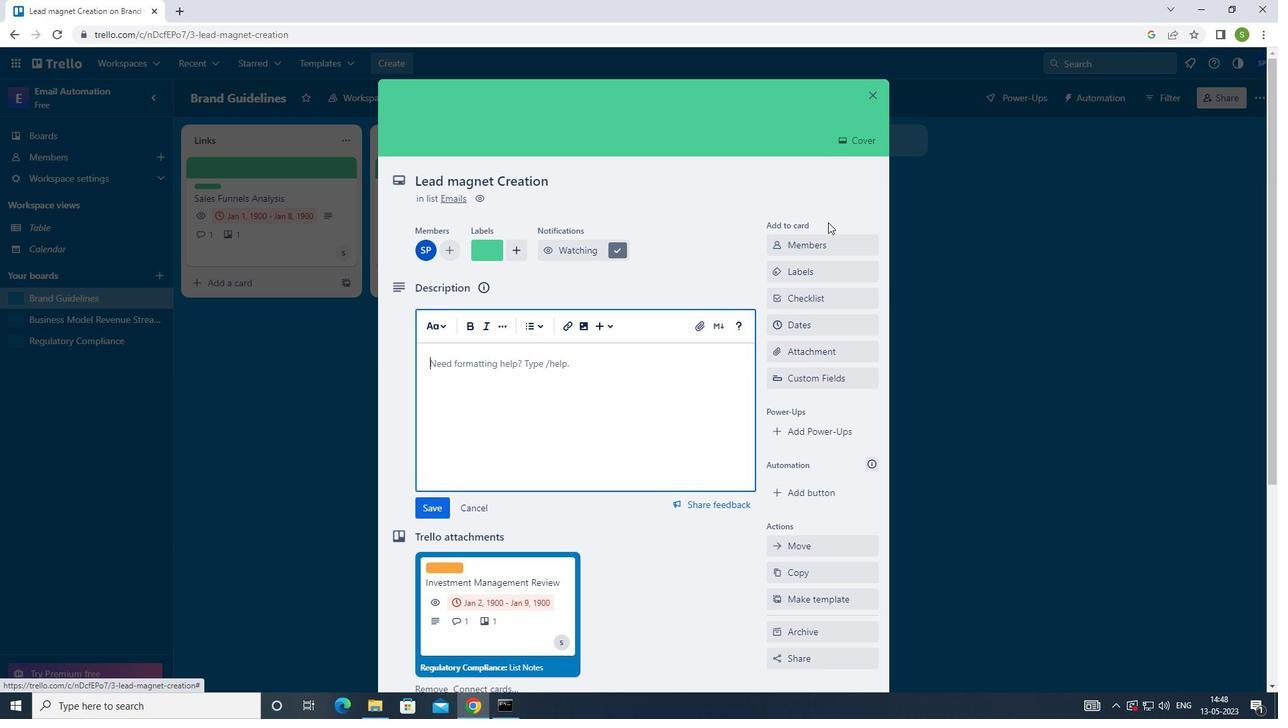 
Action: Key pressed <Key.shift>PLAN<Key.space>AND<Key.space>EXECUTE<Key.space>COMPANY<Key.space>TEAM-BUILDING<Key.space>EVENT
Screenshot: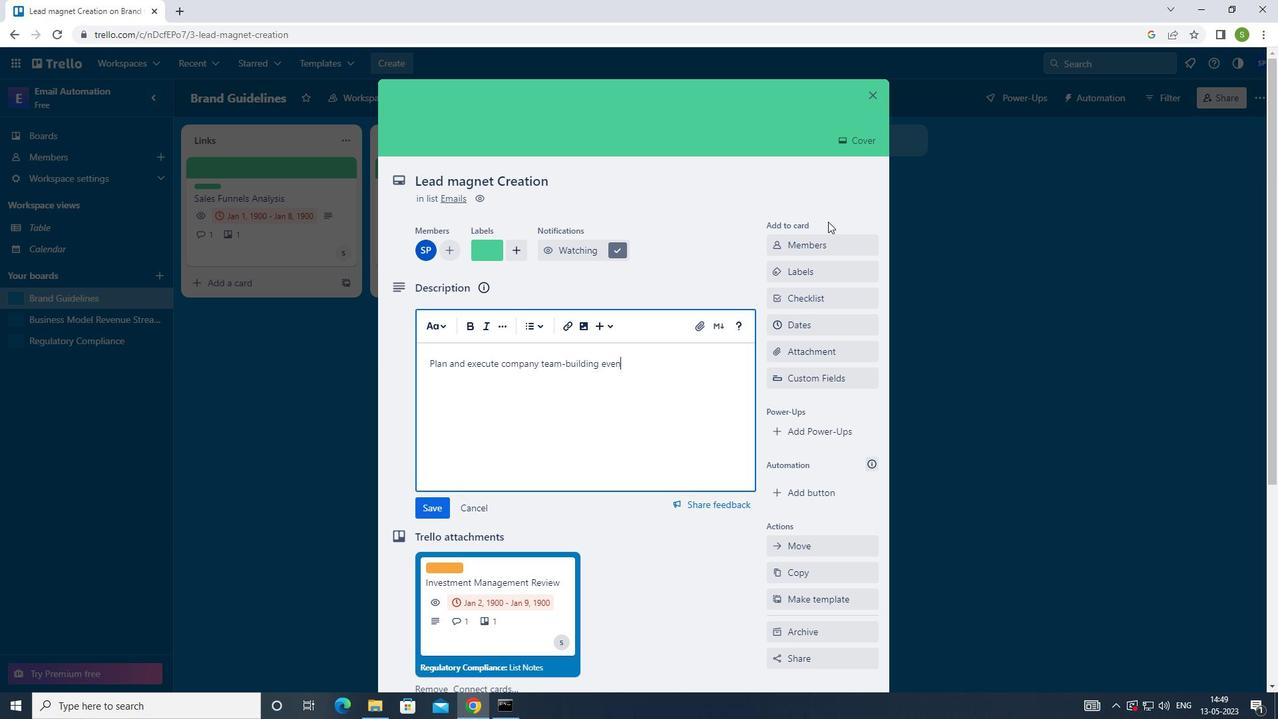 
Action: Mouse moved to (420, 510)
Screenshot: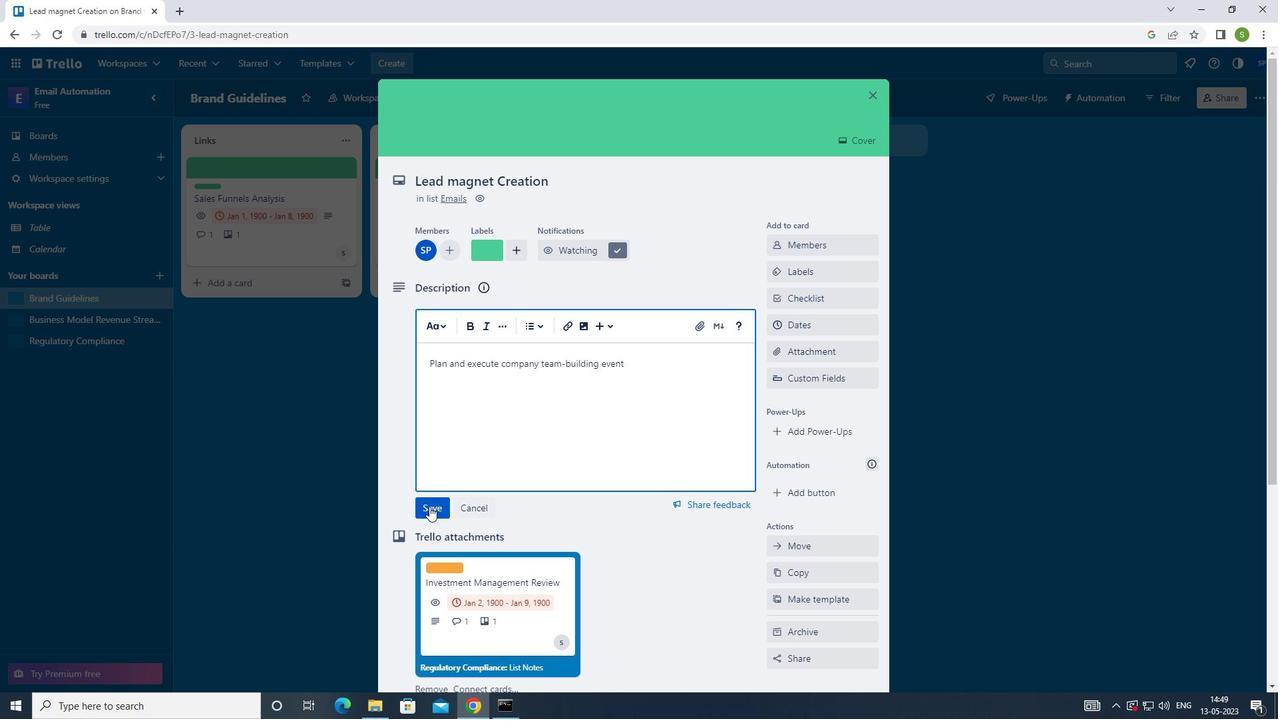 
Action: Mouse pressed left at (420, 510)
Screenshot: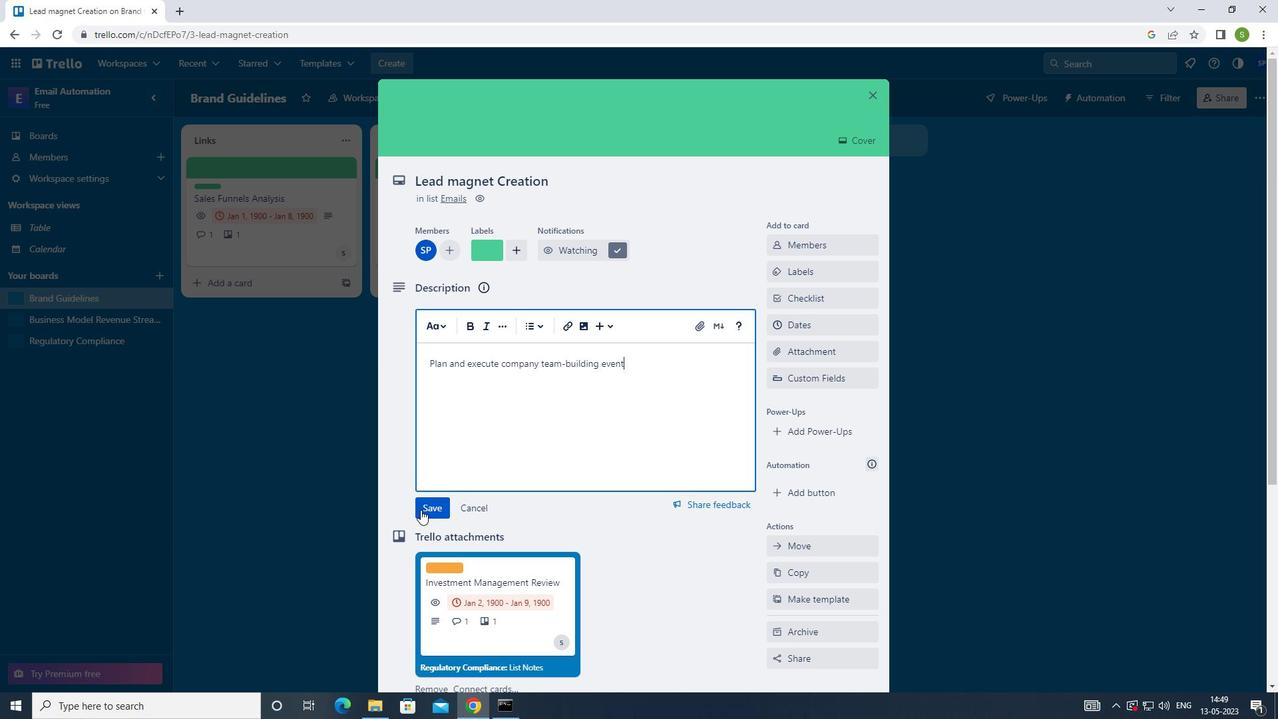 
Action: Mouse moved to (546, 394)
Screenshot: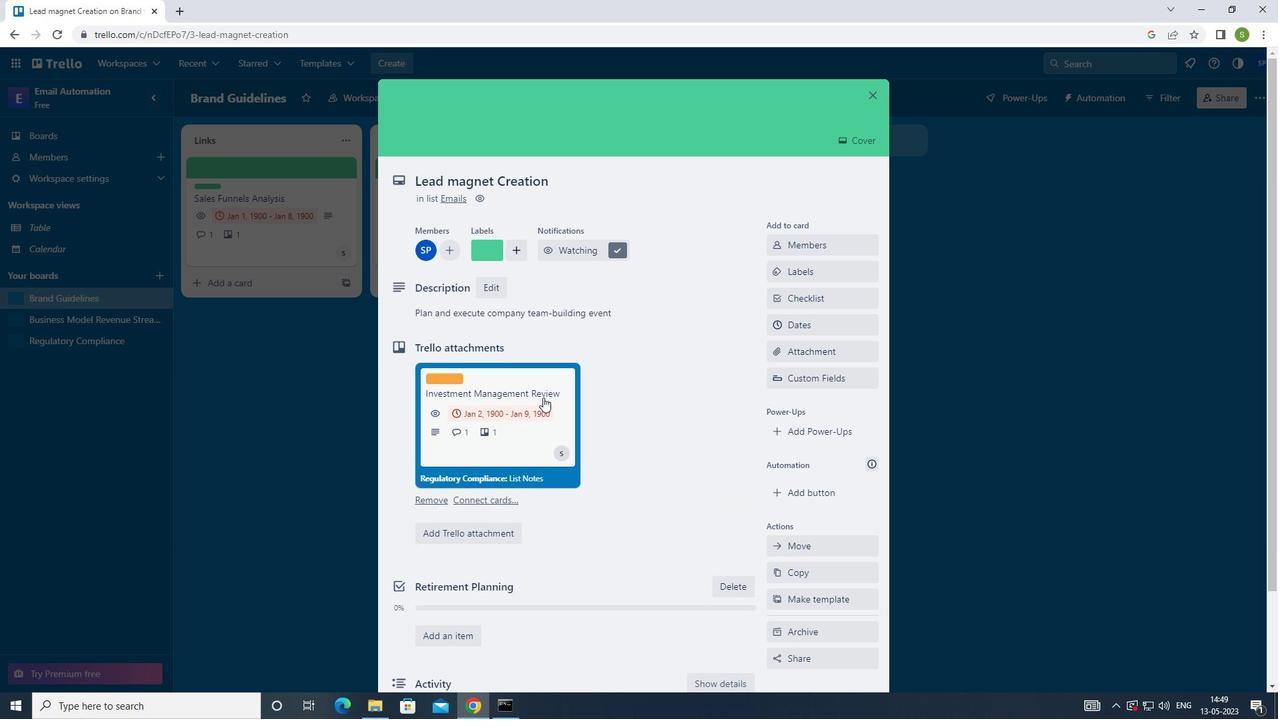 
Action: Mouse scrolled (546, 394) with delta (0, 0)
Screenshot: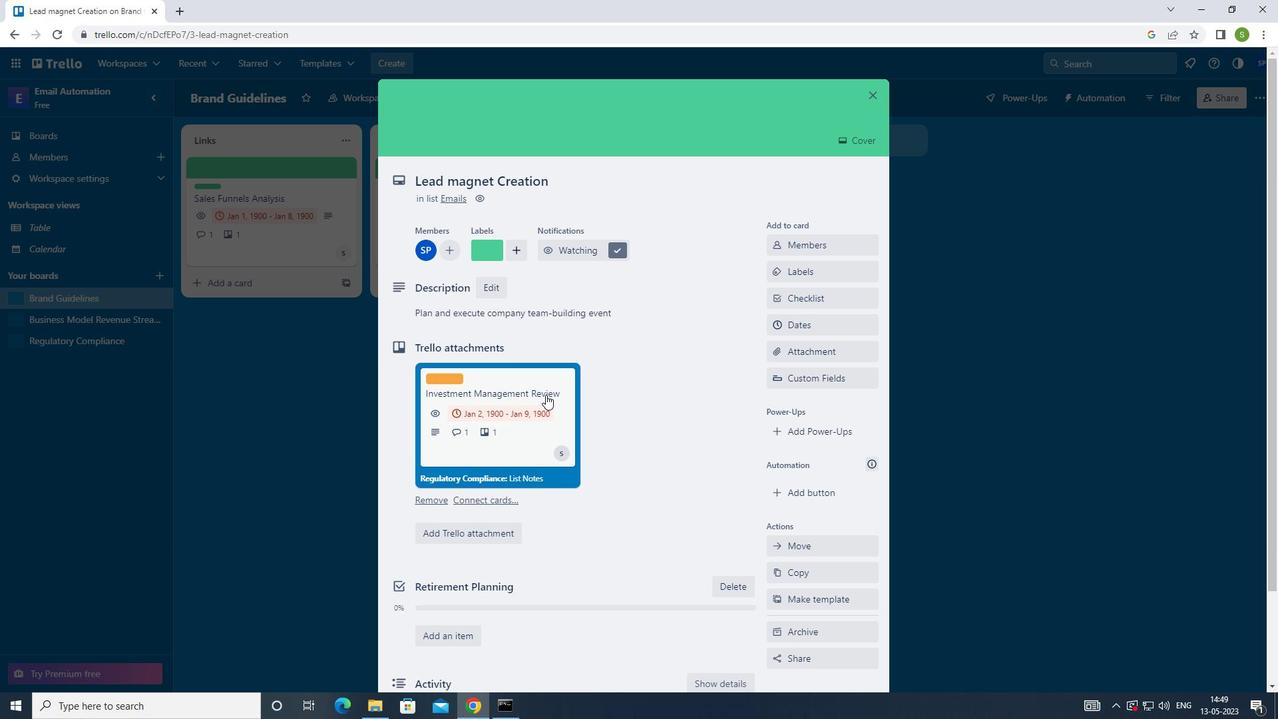 
Action: Mouse moved to (546, 394)
Screenshot: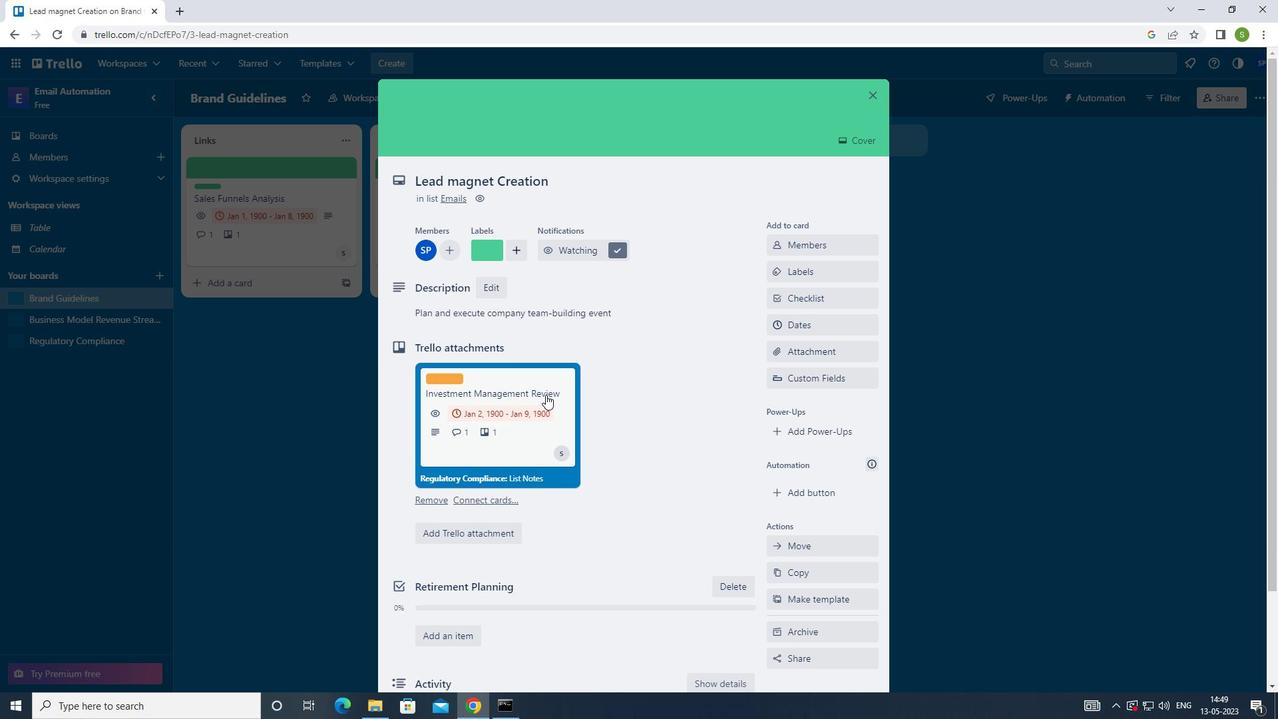 
Action: Mouse scrolled (546, 394) with delta (0, 0)
Screenshot: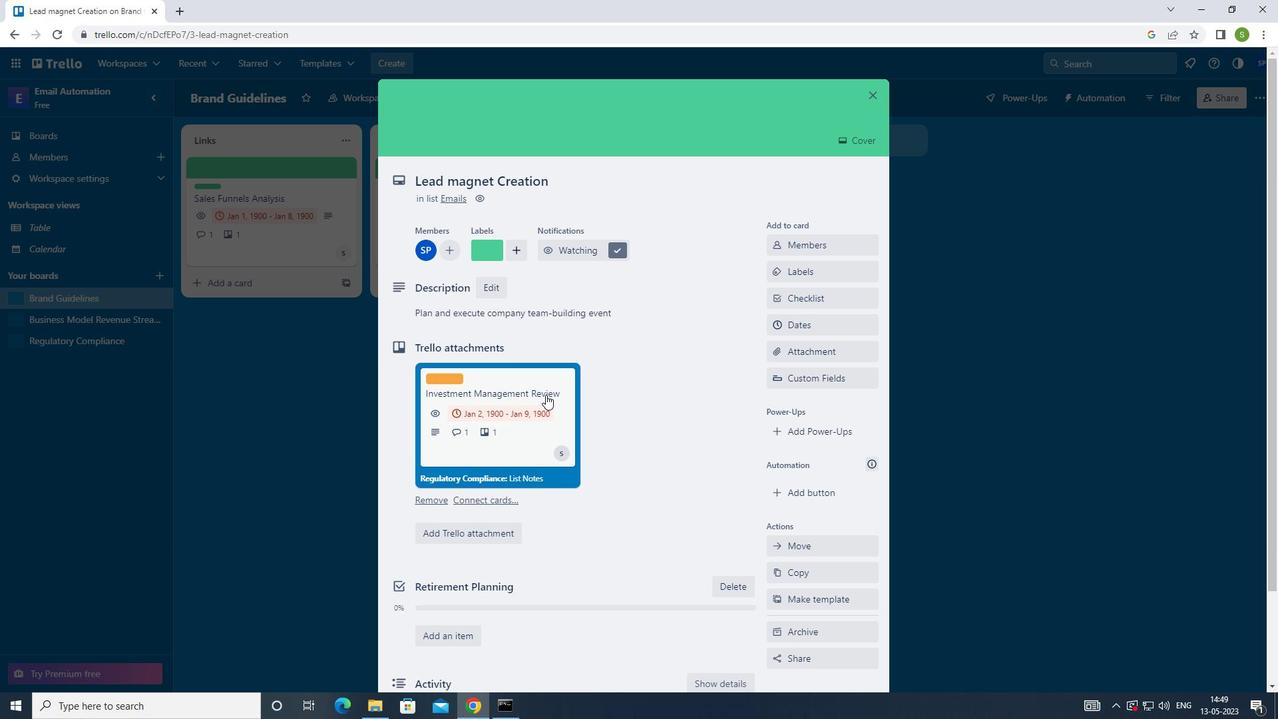 
Action: Mouse scrolled (546, 394) with delta (0, 0)
Screenshot: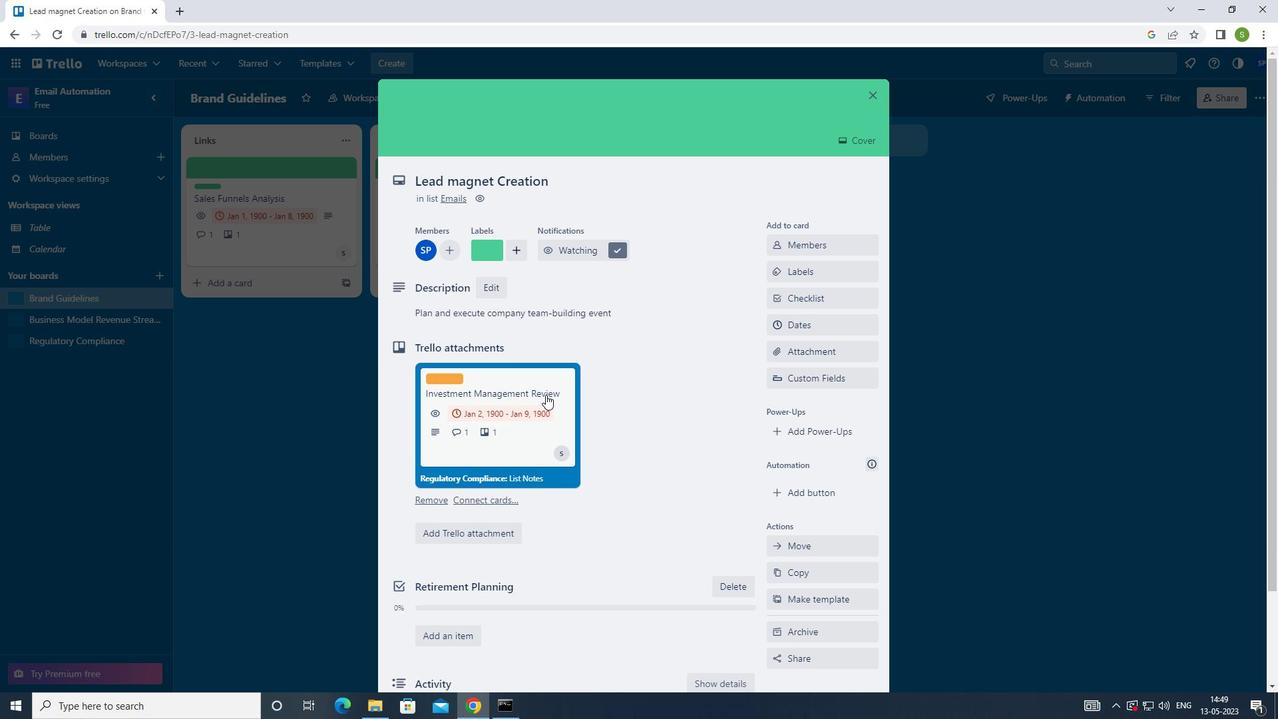 
Action: Mouse moved to (482, 599)
Screenshot: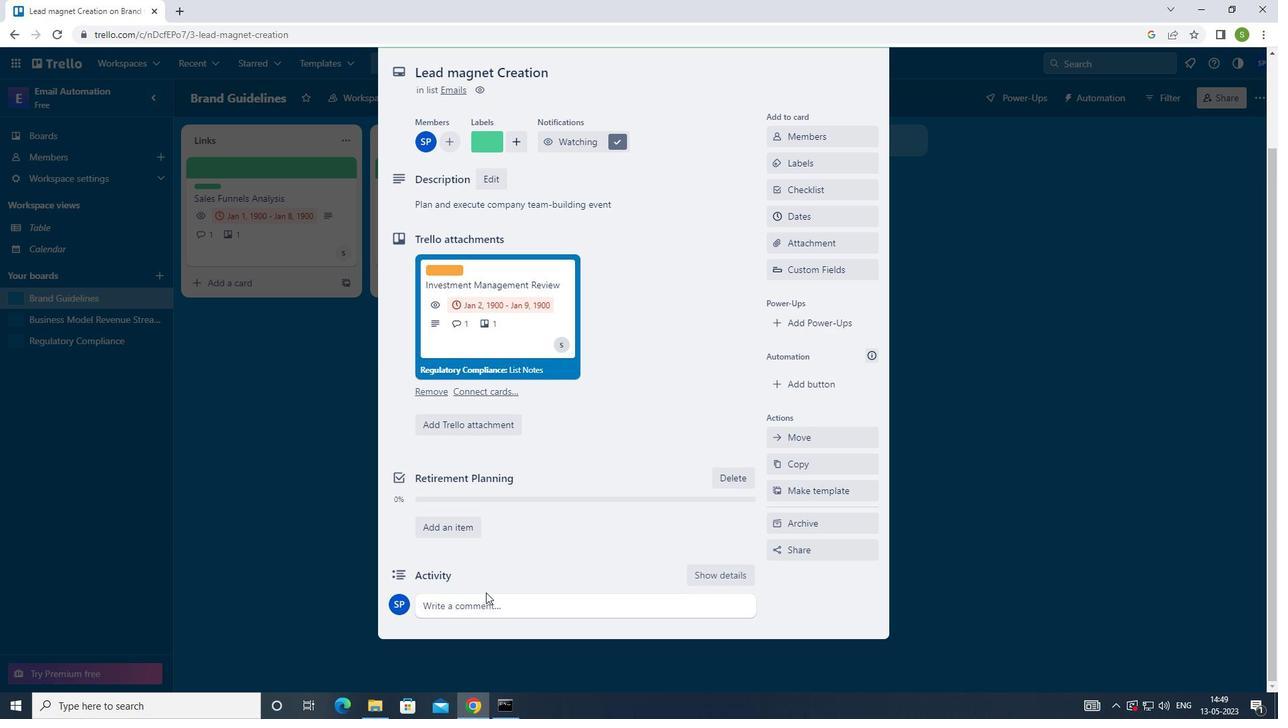 
Action: Mouse pressed left at (482, 599)
Screenshot: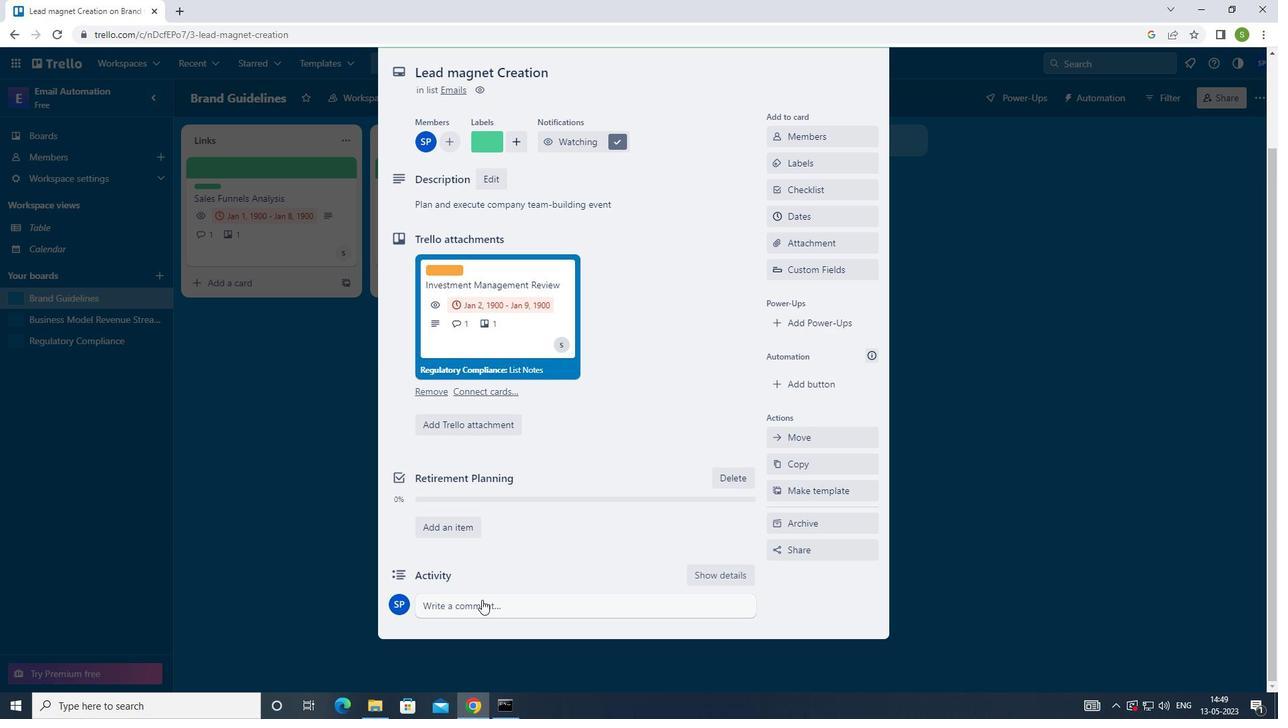 
Action: Mouse moved to (650, 350)
Screenshot: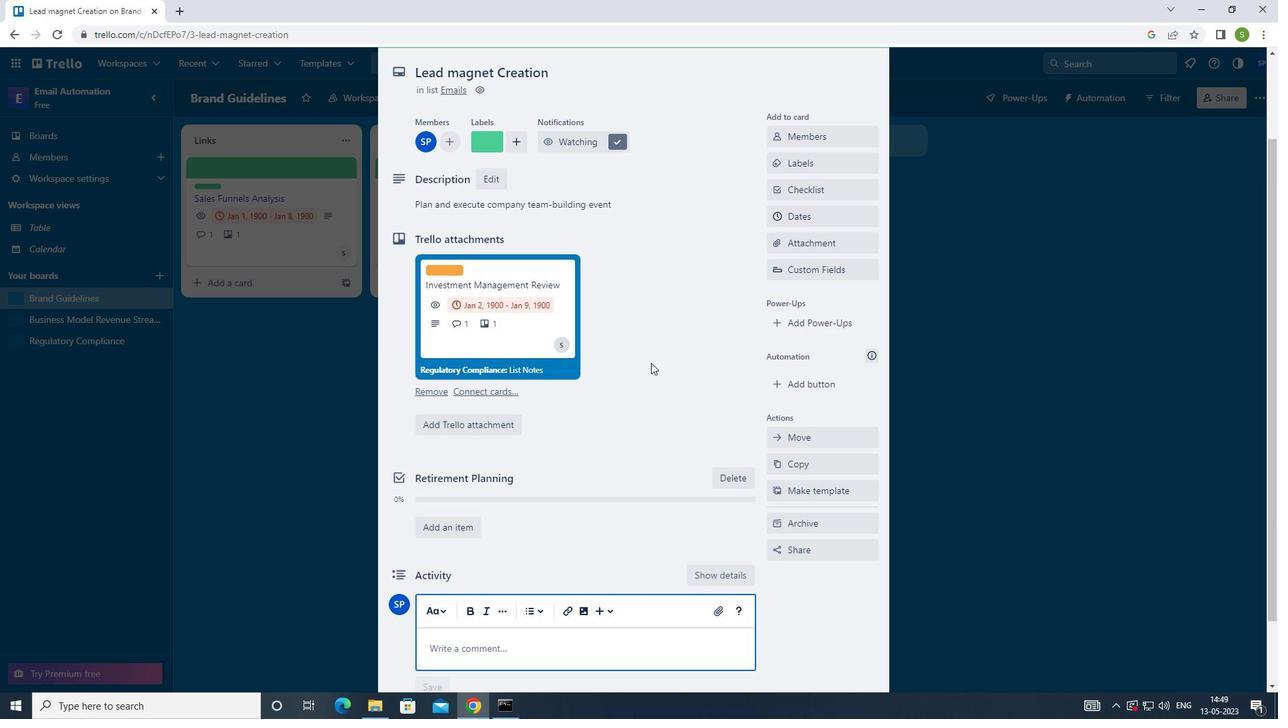 
Action: Key pressed <Key.shift>WE<Key.space>SHOULD<Key.space>APPROACH<Key.space>THIS<Key.space>TASK<Key.space>WITH<Key.space>A<Key.space>SENSE<Key.space>OF<Key.space>EMPATHY<Key.space>PUTTING<Key.space>OURSELVES<Key.space>IN<Key.space>THE<Key.space>SHOES<Key.space>OF<Key.space>OUR<Key.space>STAKEHOLDER<Key.space>TO<Key.space>UNDERSTAND<Key.space>THIER<Key.backspace><Key.backspace><Key.backspace>EIR<Key.space>PERSPECTIVE
Screenshot: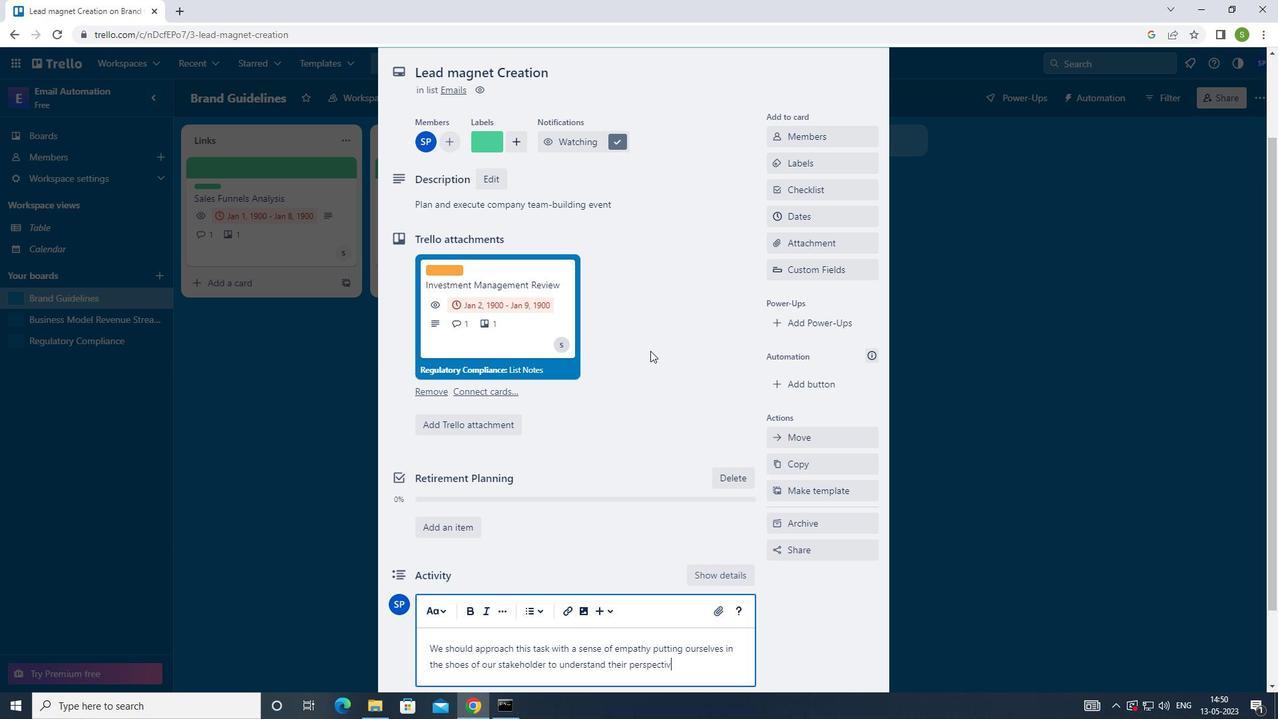 
Action: Mouse moved to (640, 341)
Screenshot: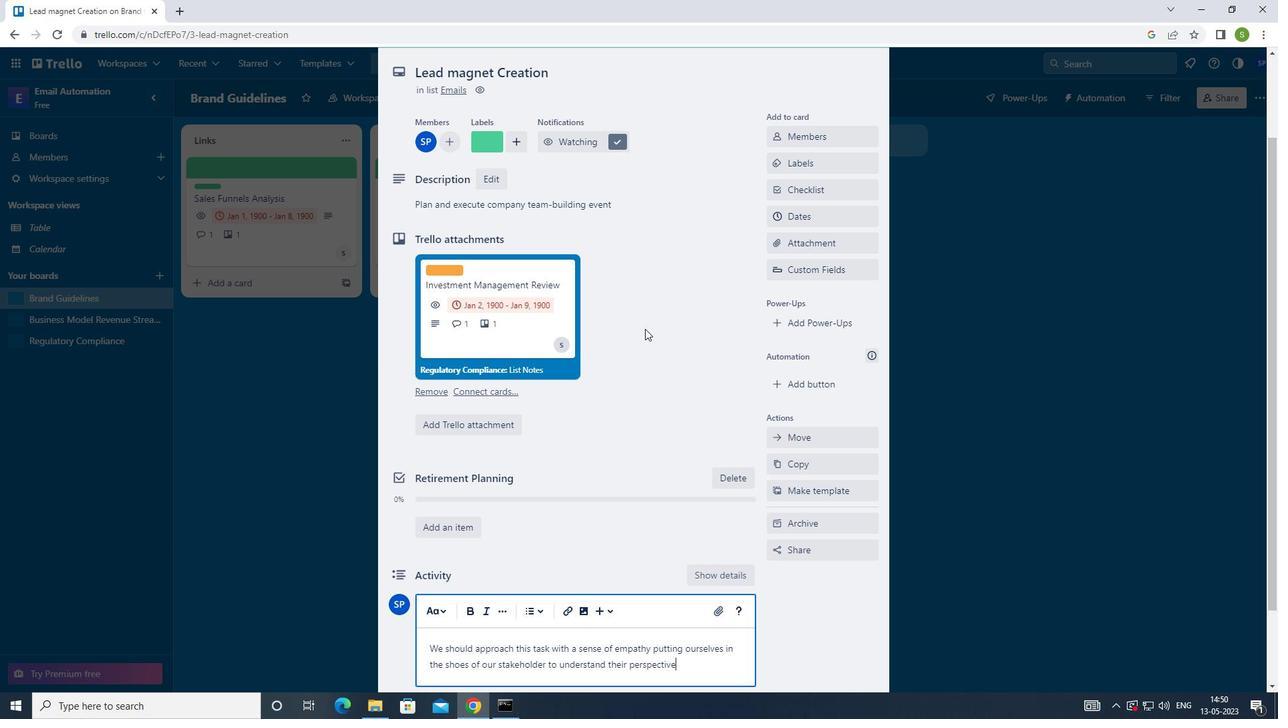 
Action: Mouse scrolled (640, 340) with delta (0, 0)
Screenshot: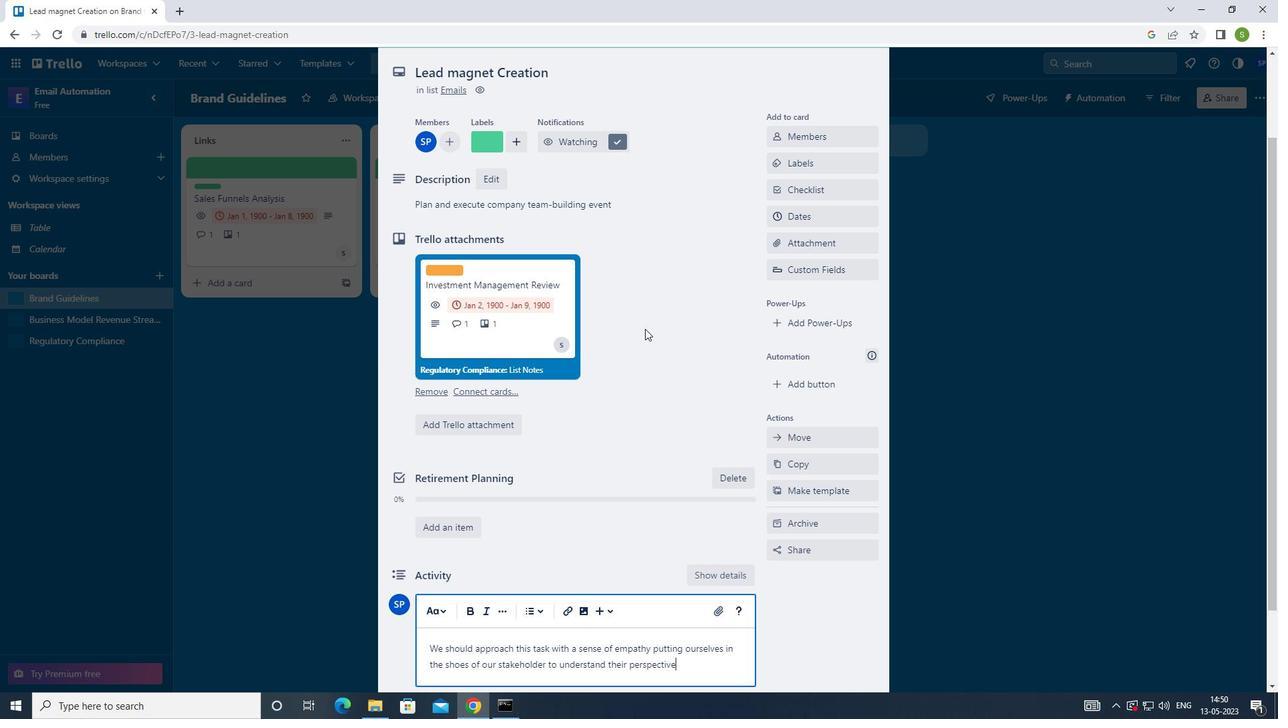 
Action: Mouse moved to (637, 350)
Screenshot: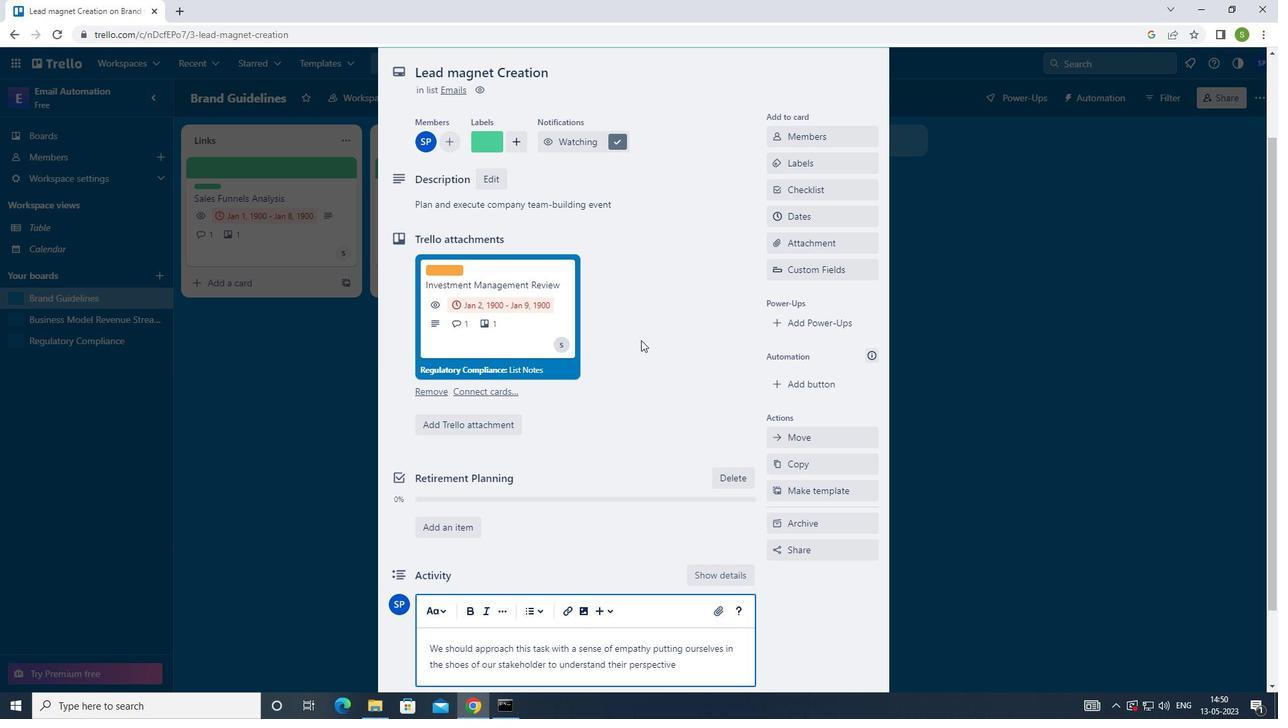 
Action: Mouse scrolled (637, 349) with delta (0, 0)
Screenshot: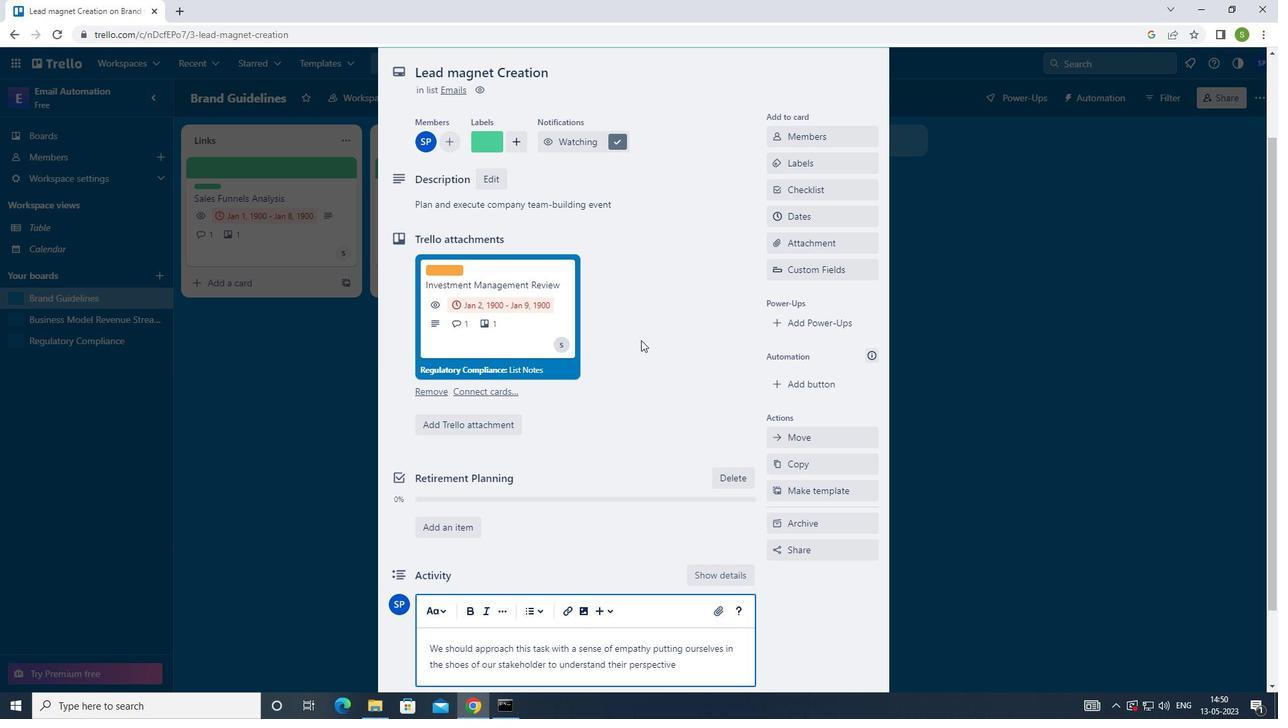 
Action: Mouse moved to (631, 362)
Screenshot: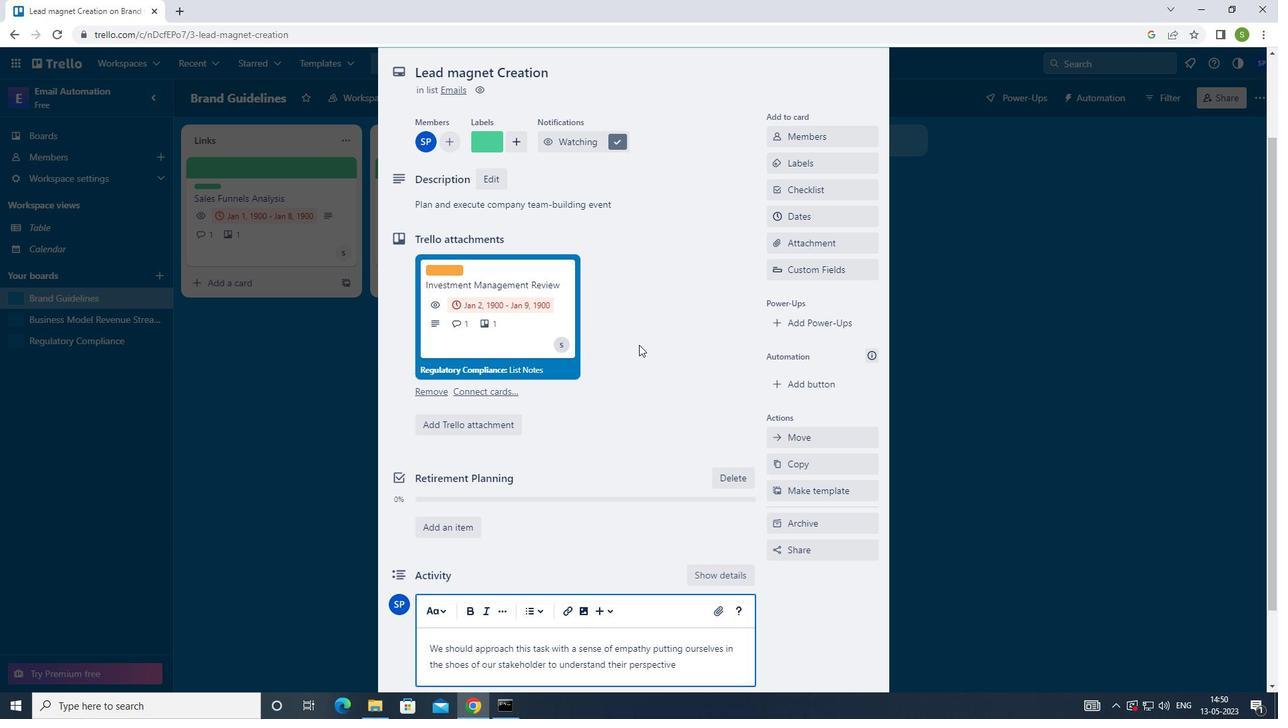 
Action: Mouse scrolled (631, 361) with delta (0, 0)
Screenshot: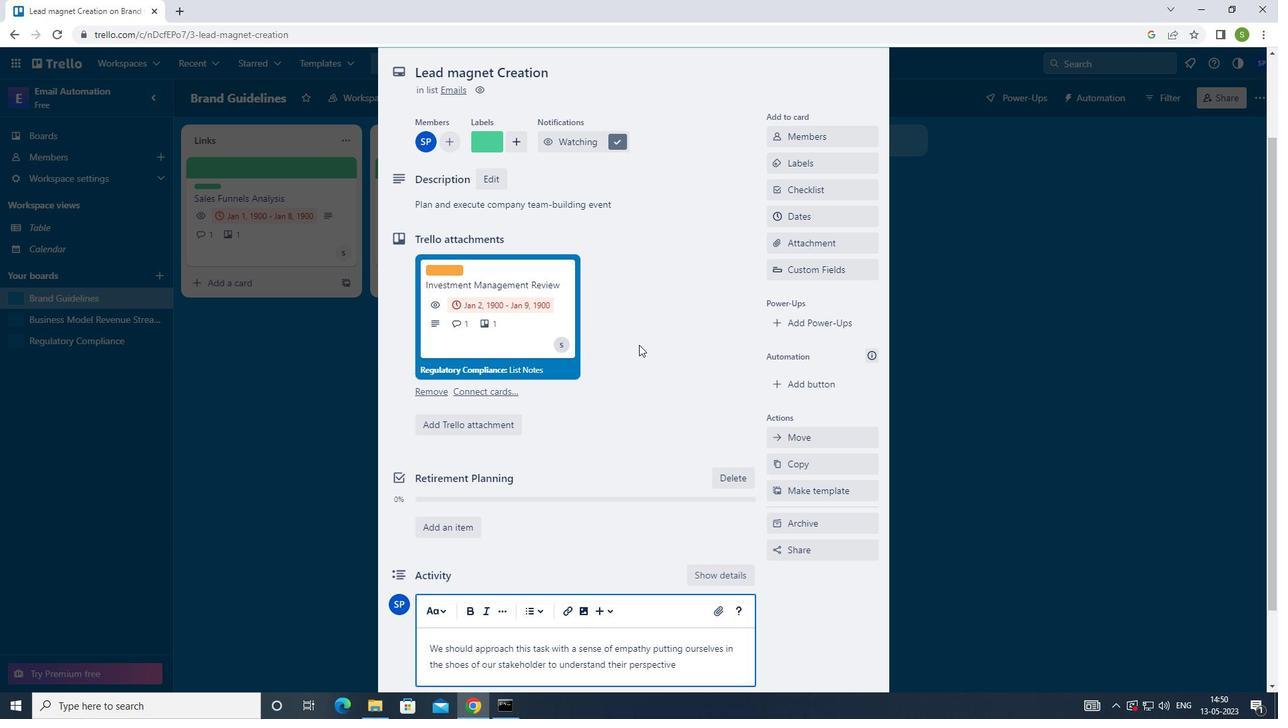
Action: Mouse moved to (627, 372)
Screenshot: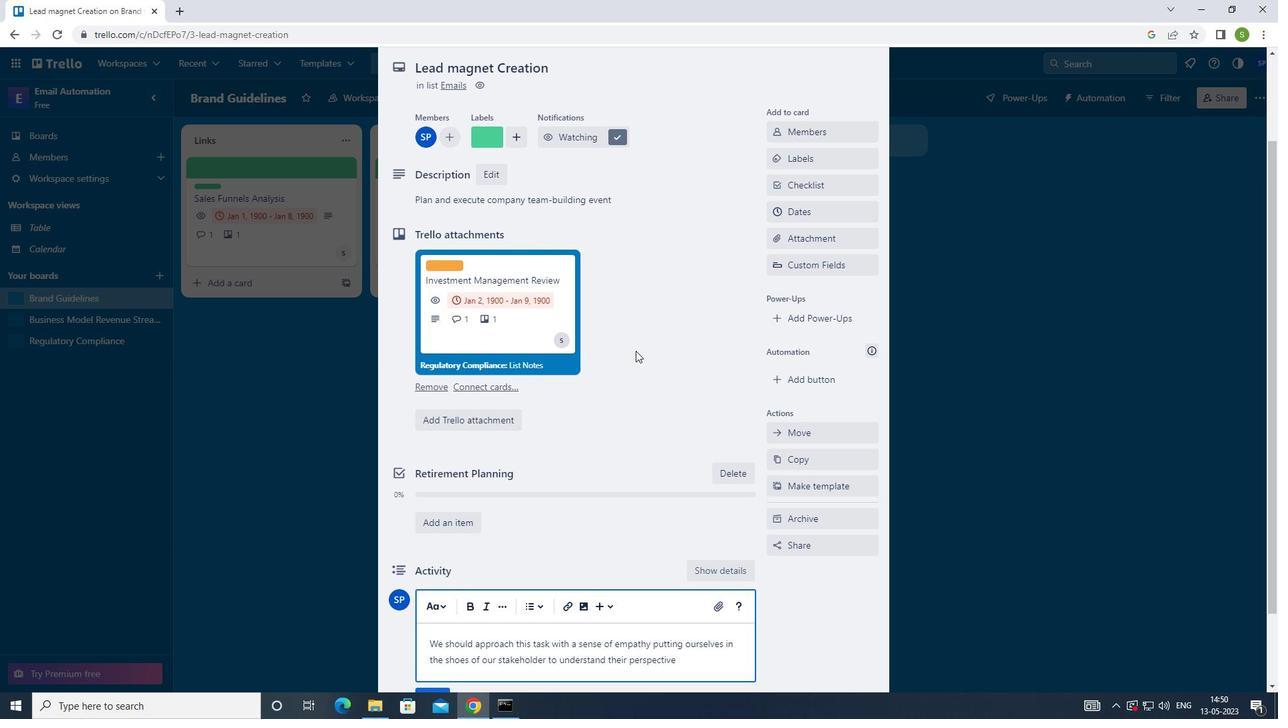 
Action: Mouse scrolled (627, 371) with delta (0, 0)
Screenshot: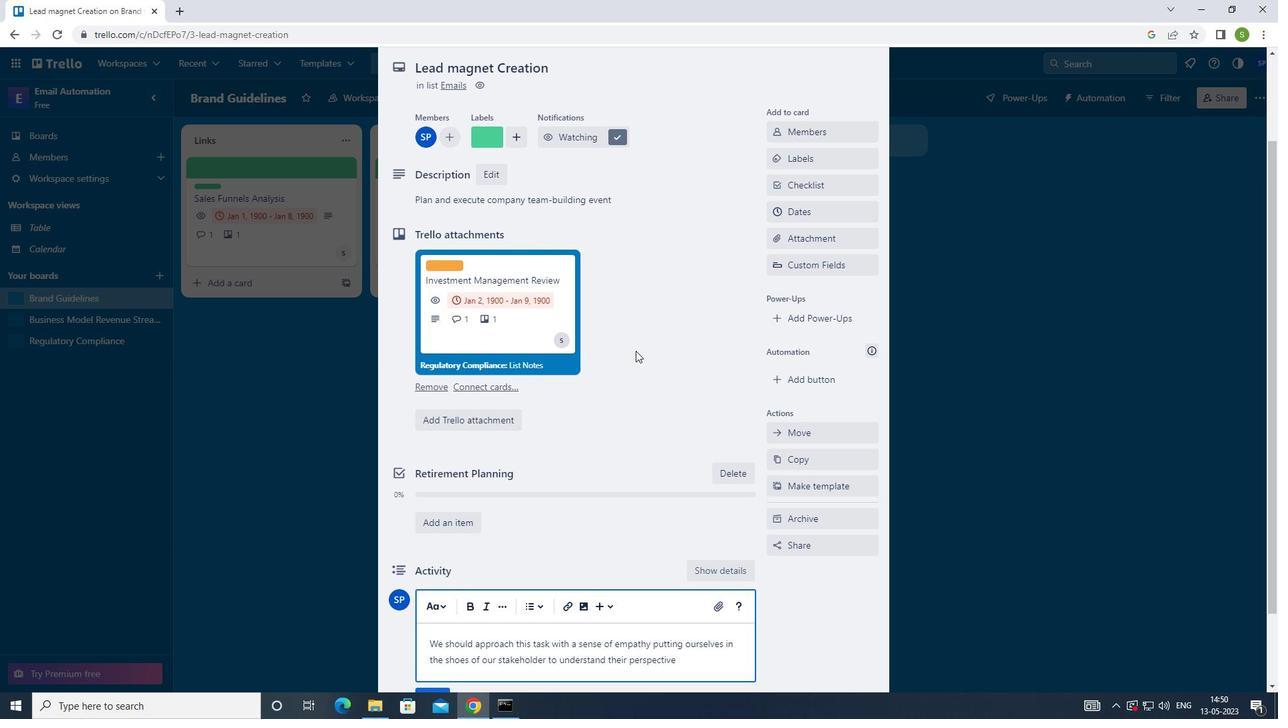 
Action: Mouse moved to (426, 604)
Screenshot: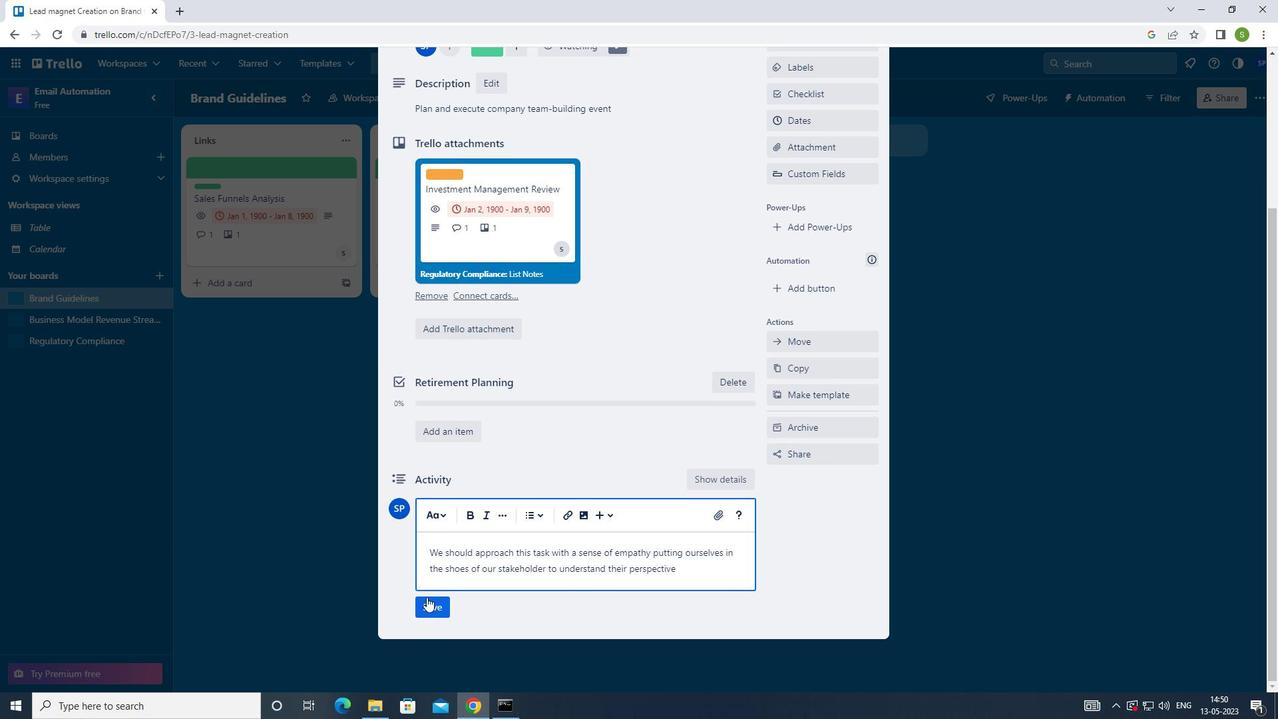 
Action: Mouse pressed left at (426, 604)
Screenshot: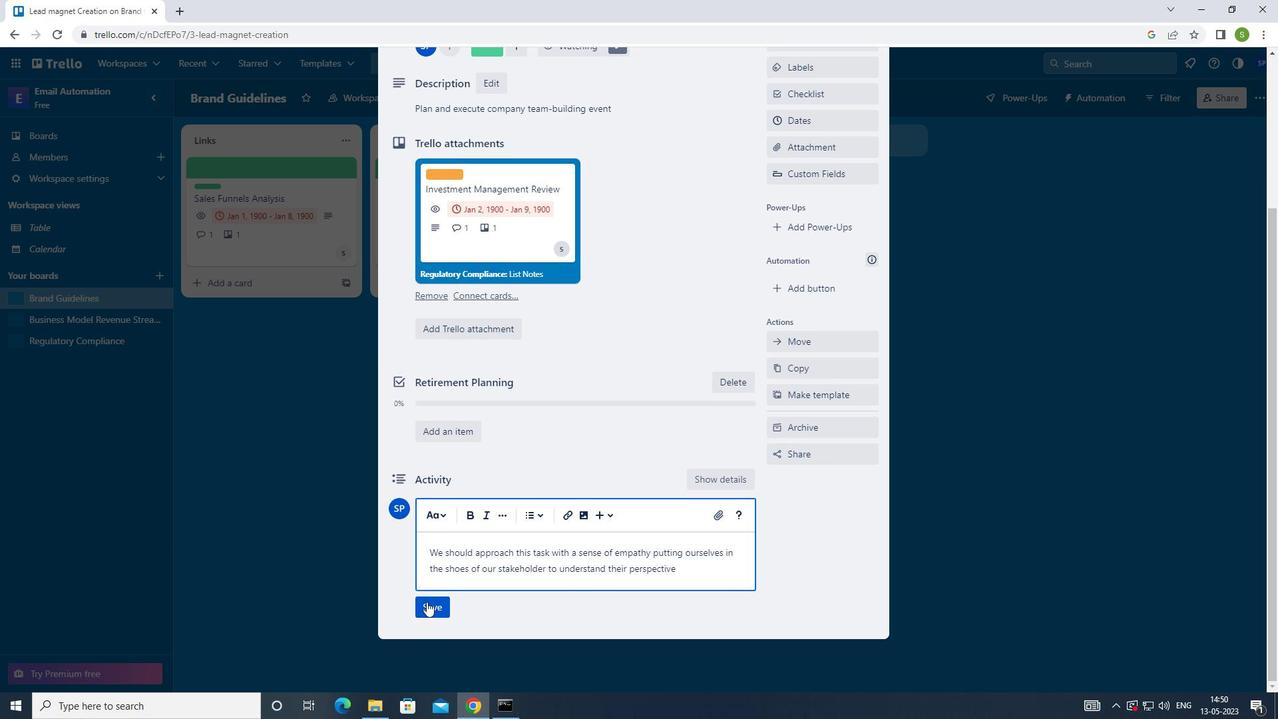 
Action: Mouse moved to (824, 130)
Screenshot: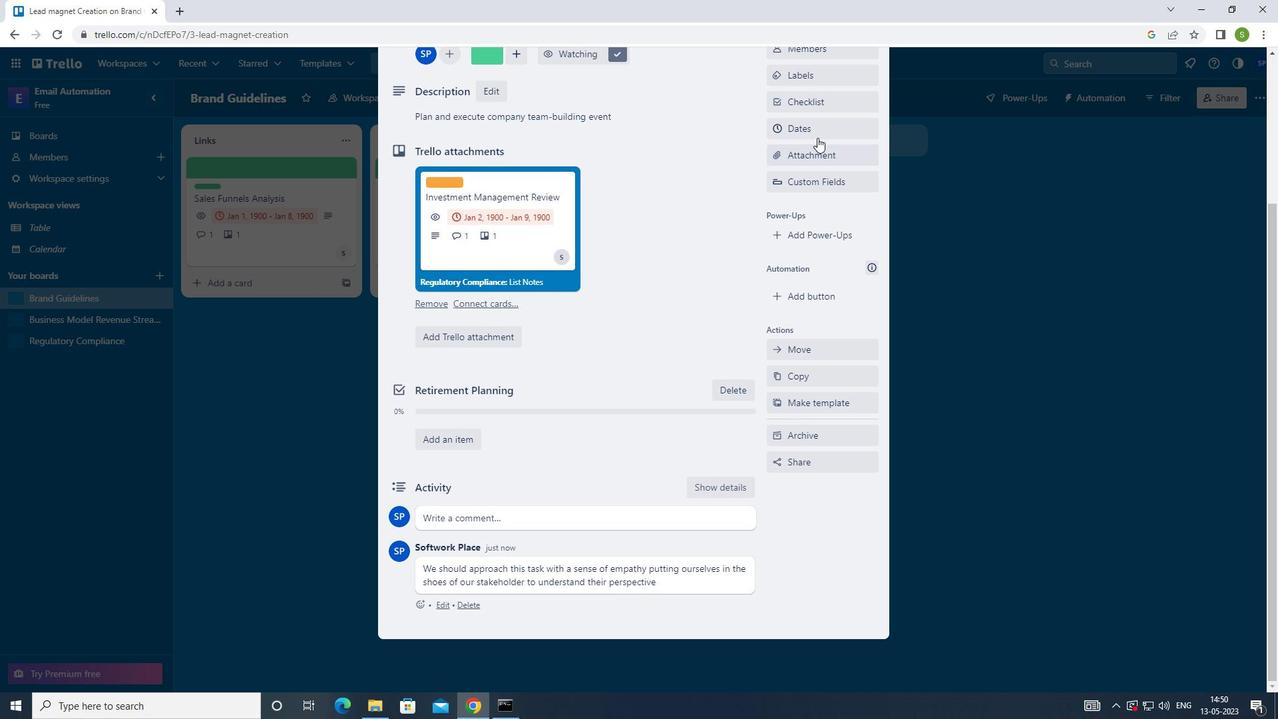 
Action: Mouse pressed left at (824, 130)
Screenshot: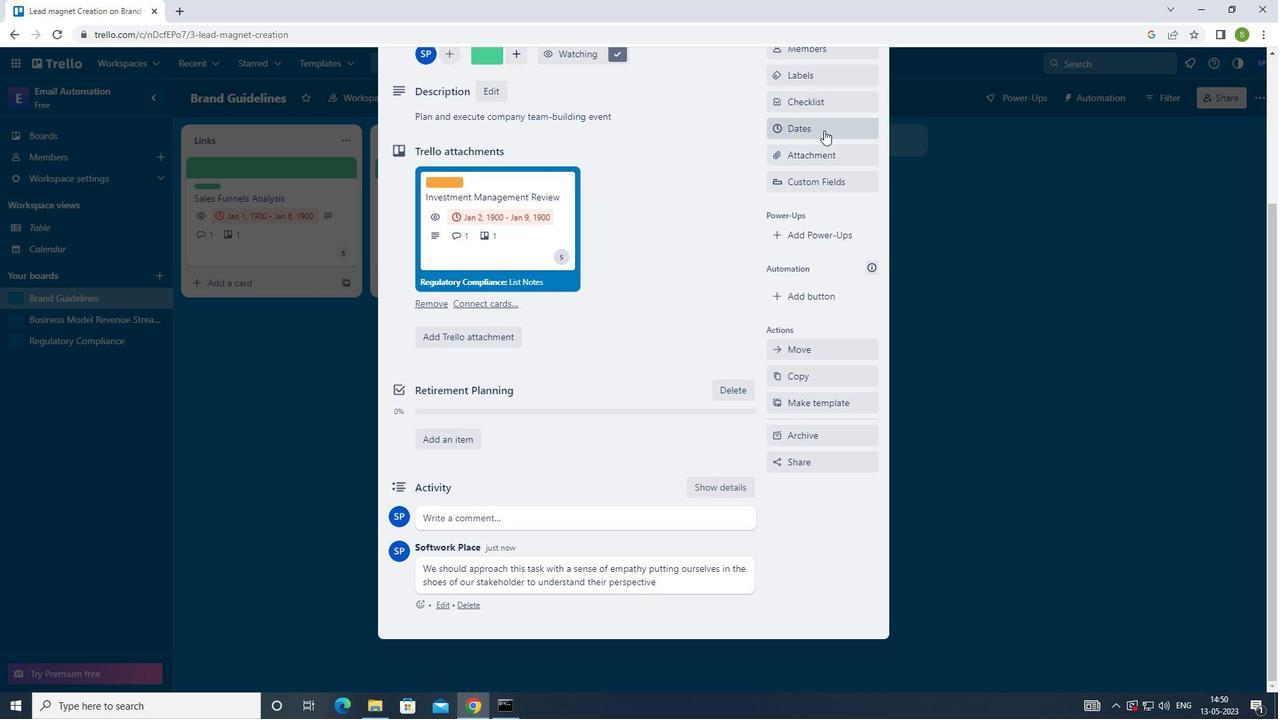 
Action: Mouse moved to (779, 405)
Screenshot: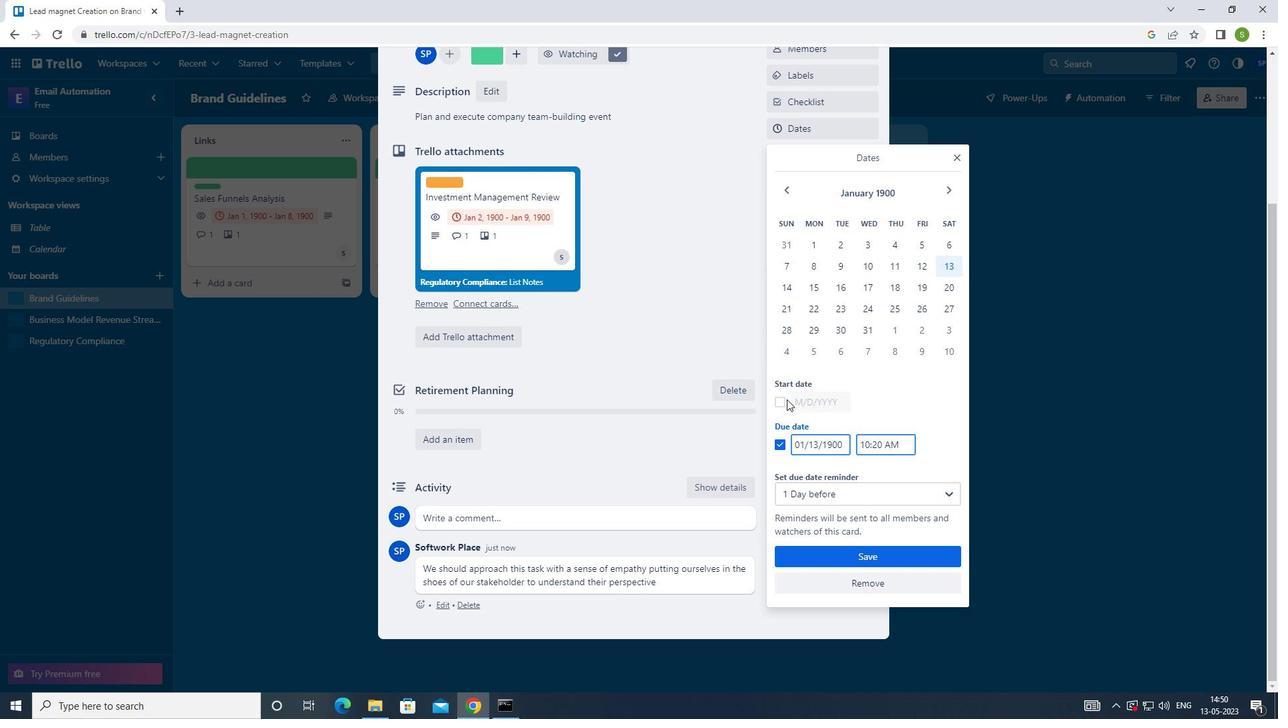
Action: Mouse pressed left at (779, 405)
Screenshot: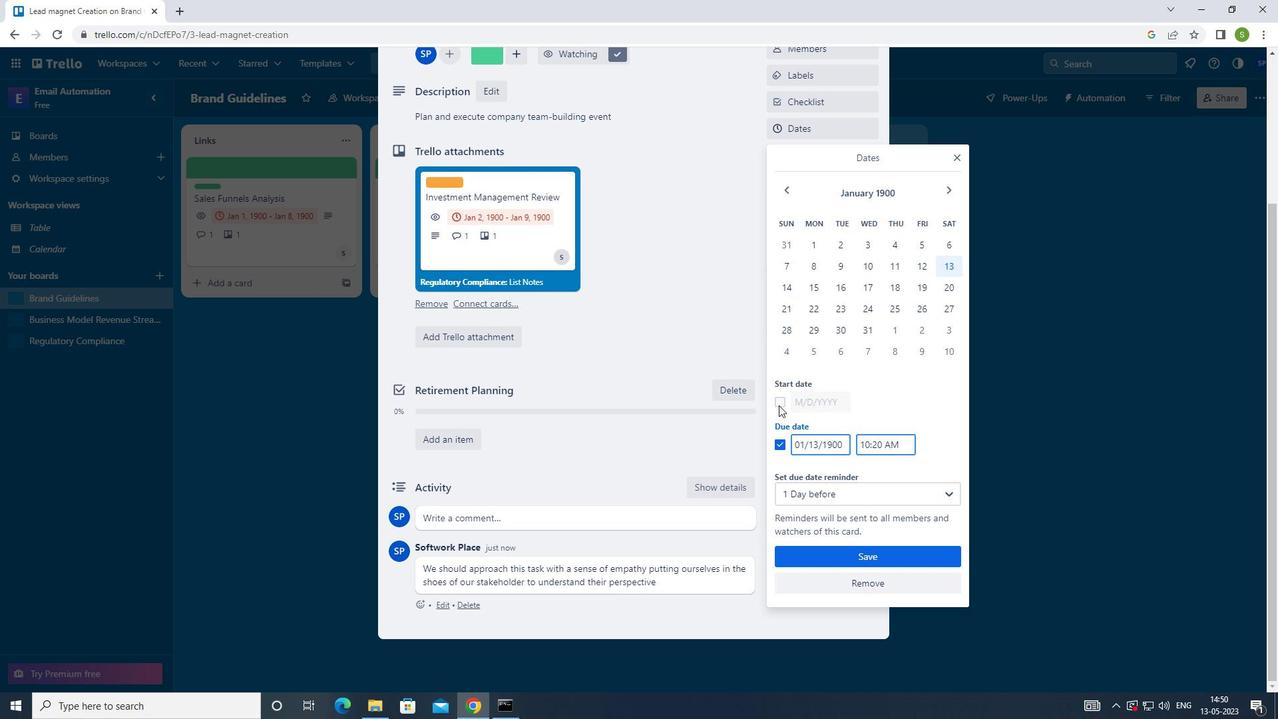 
Action: Mouse moved to (790, 265)
Screenshot: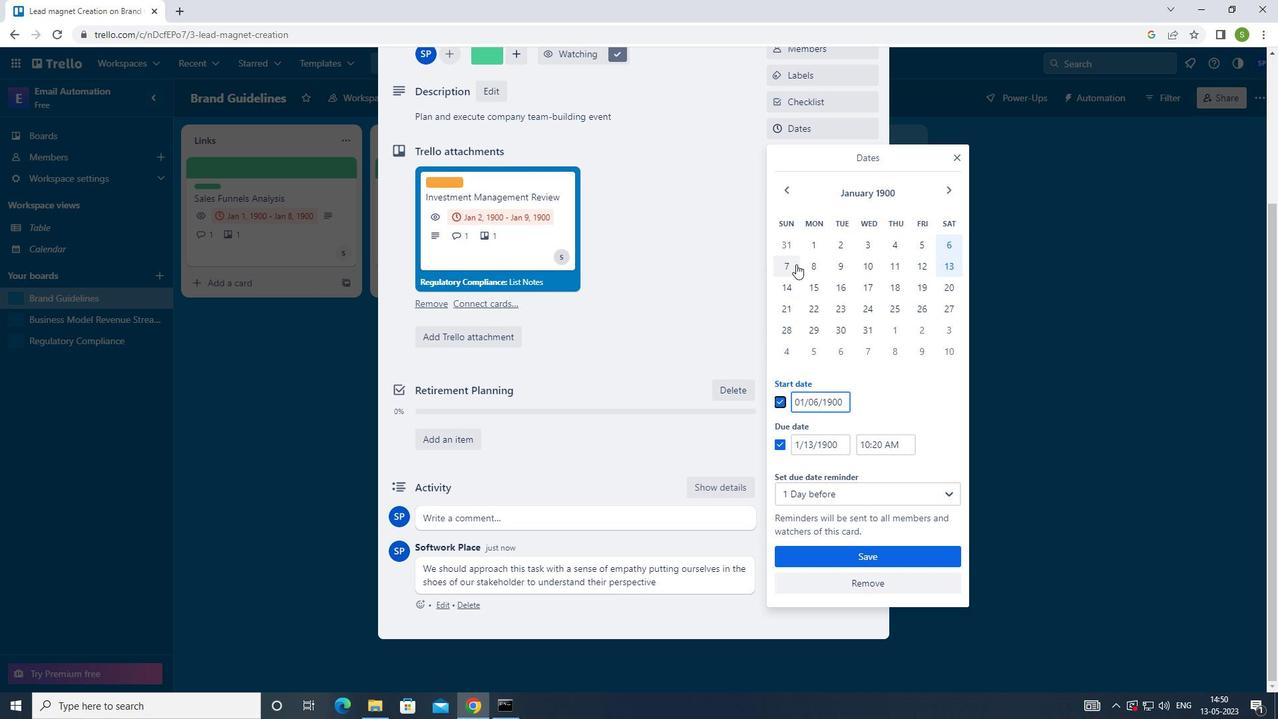 
Action: Mouse pressed left at (790, 265)
Screenshot: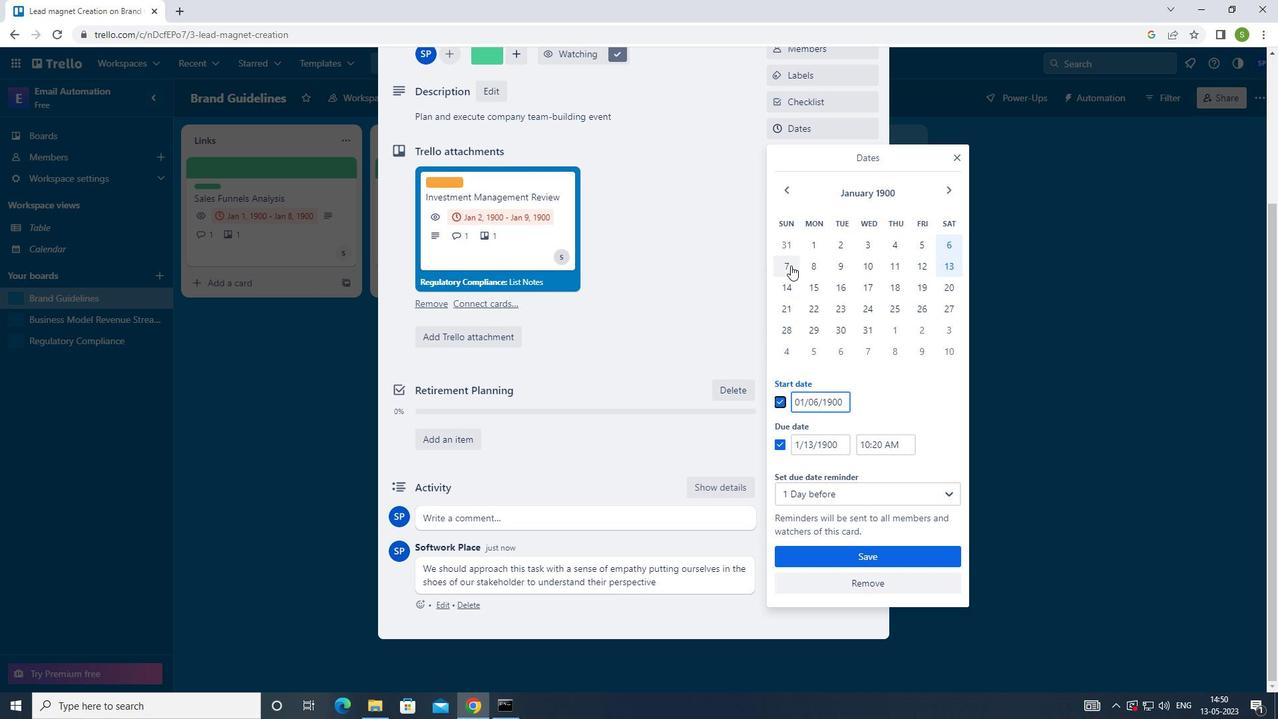 
Action: Mouse moved to (789, 282)
Screenshot: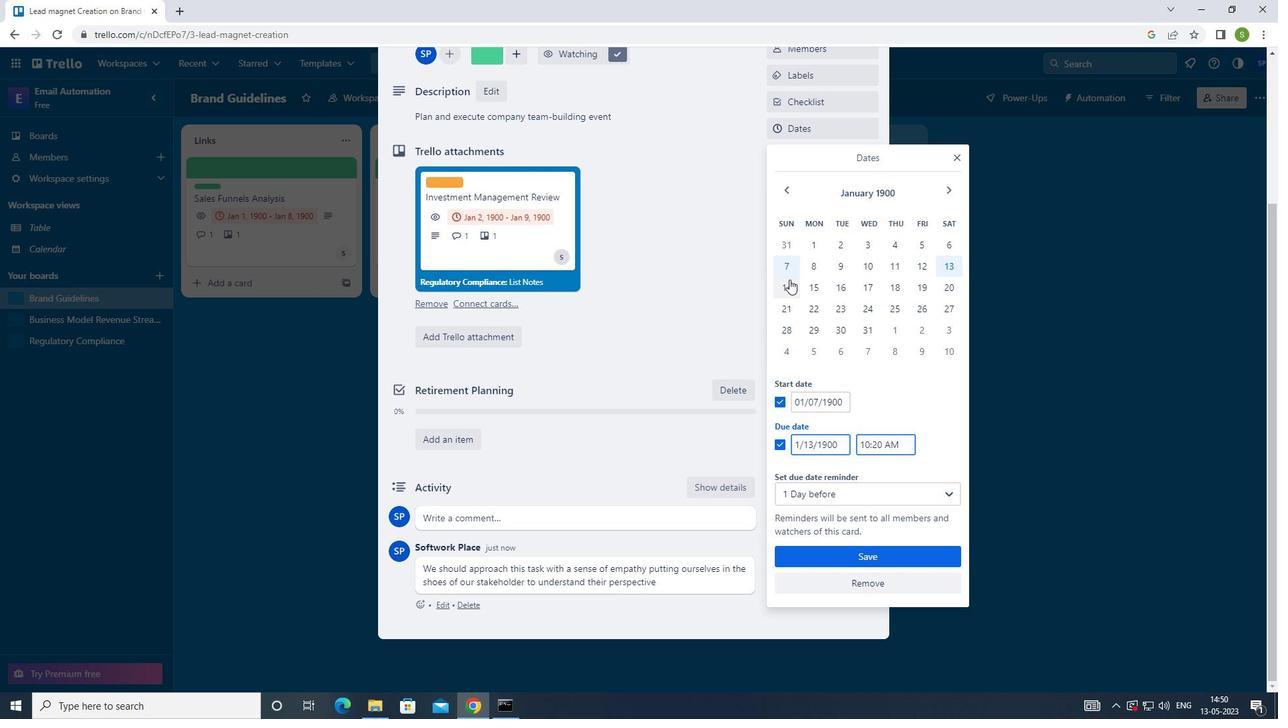
Action: Mouse pressed left at (789, 282)
Screenshot: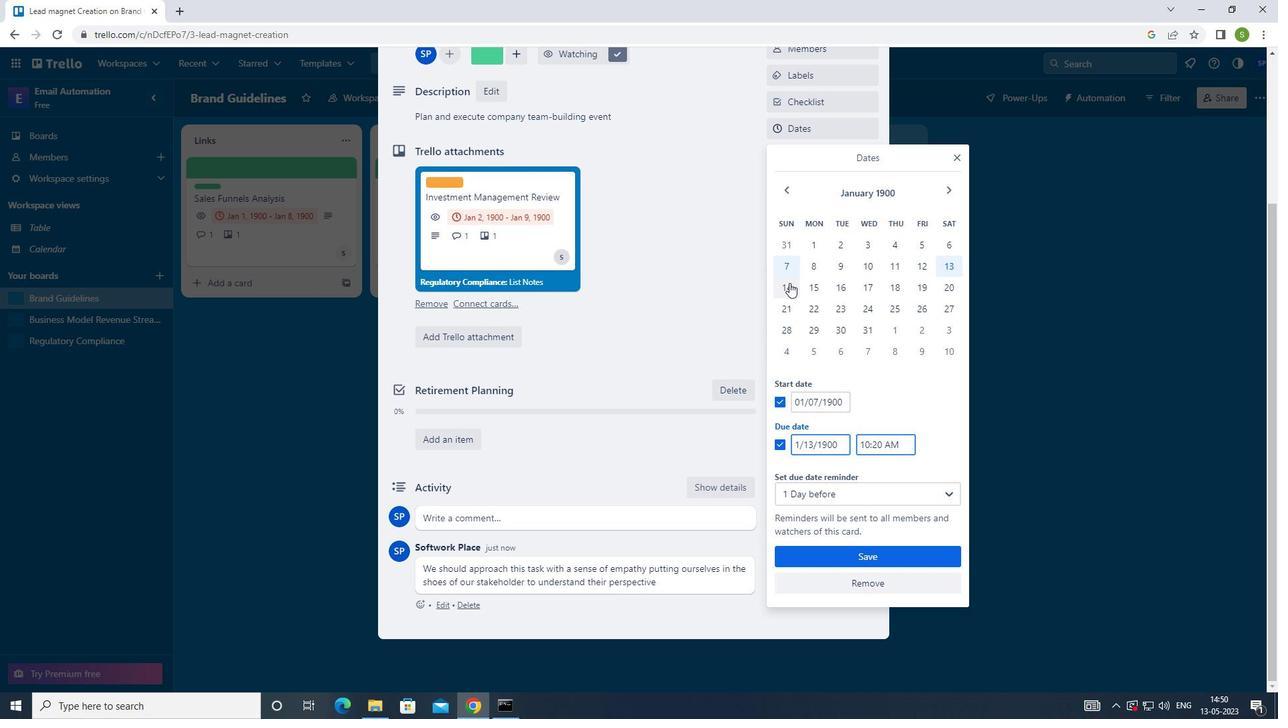 
Action: Mouse moved to (820, 554)
Screenshot: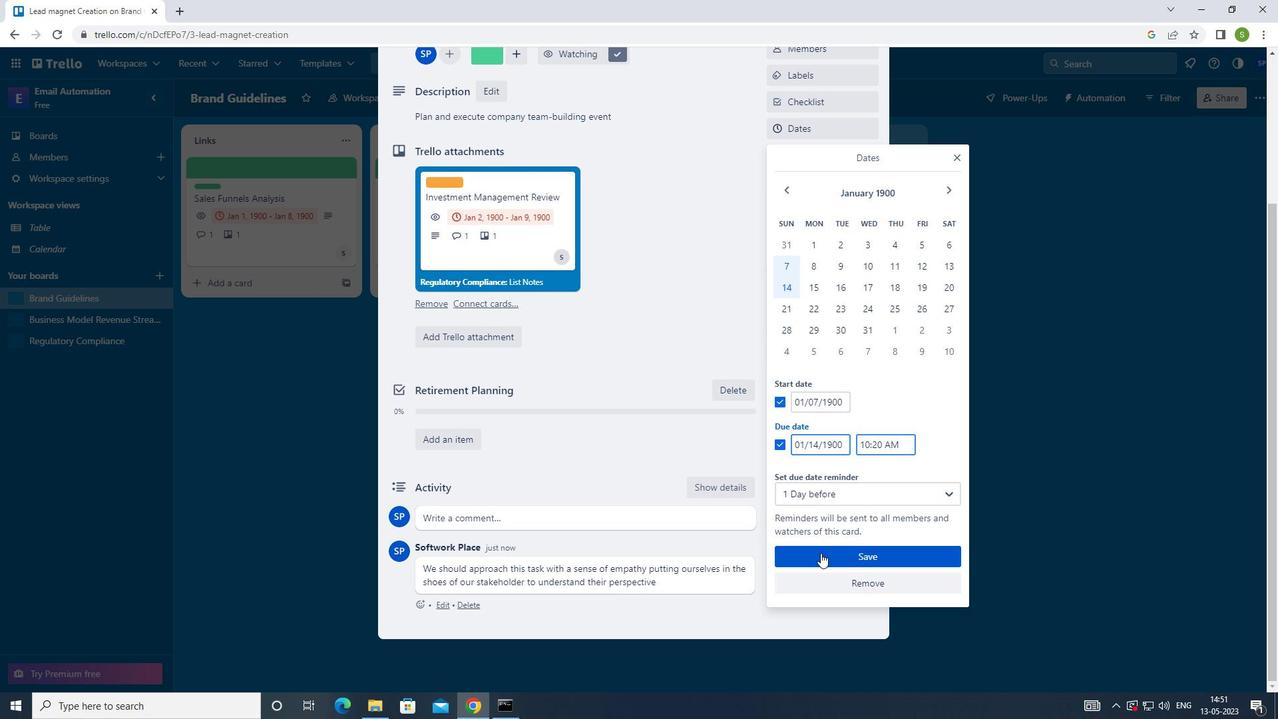 
Action: Mouse pressed left at (820, 554)
Screenshot: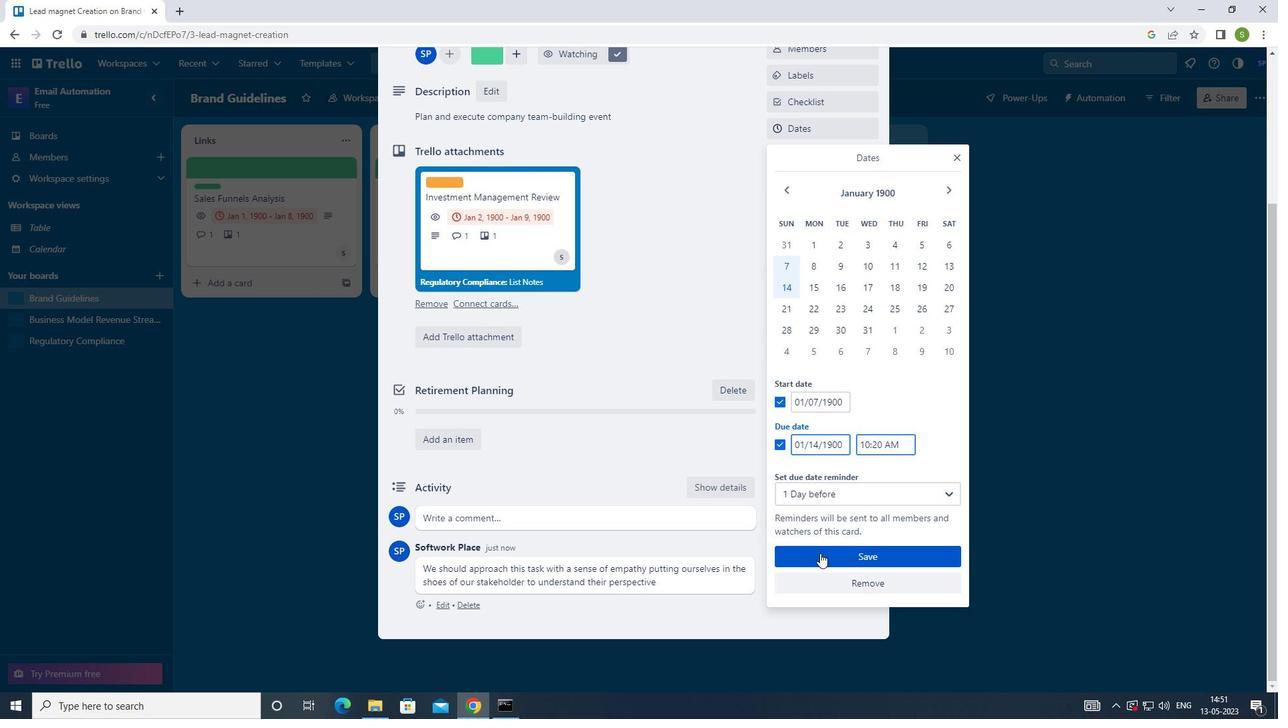 
Action: Mouse moved to (819, 534)
Screenshot: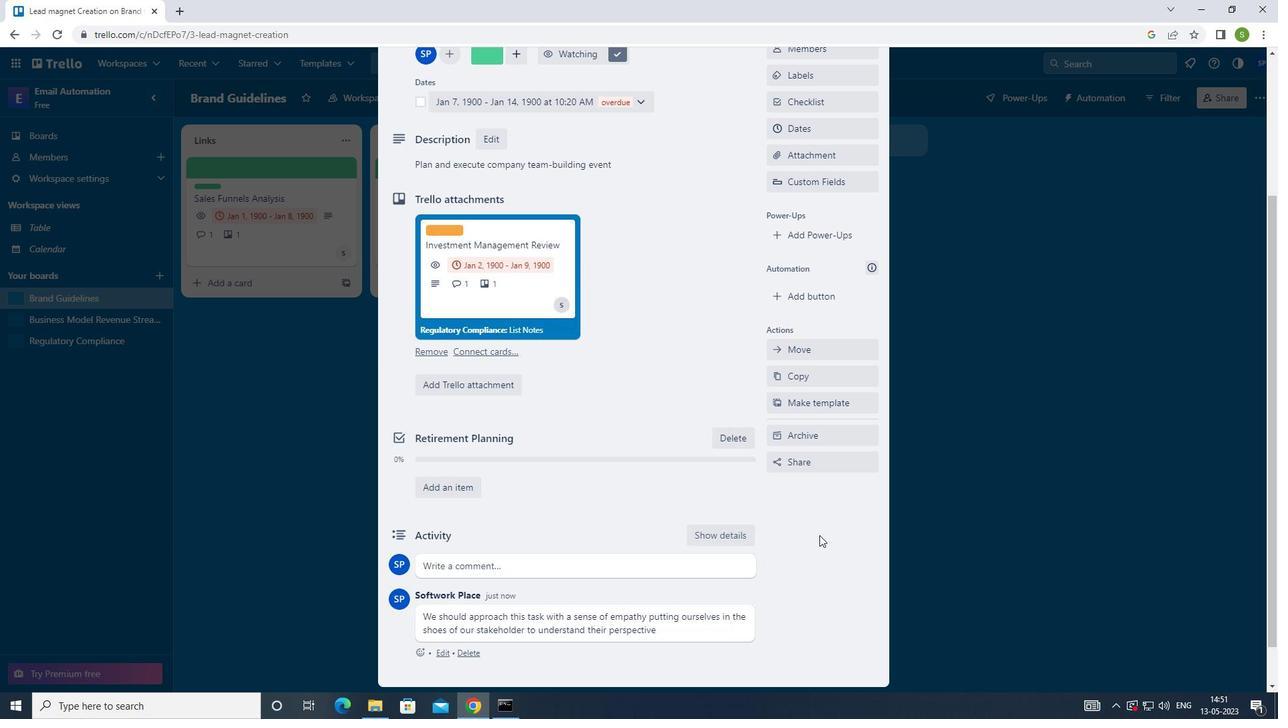 
Action: Key pressed <Key.f8>
Screenshot: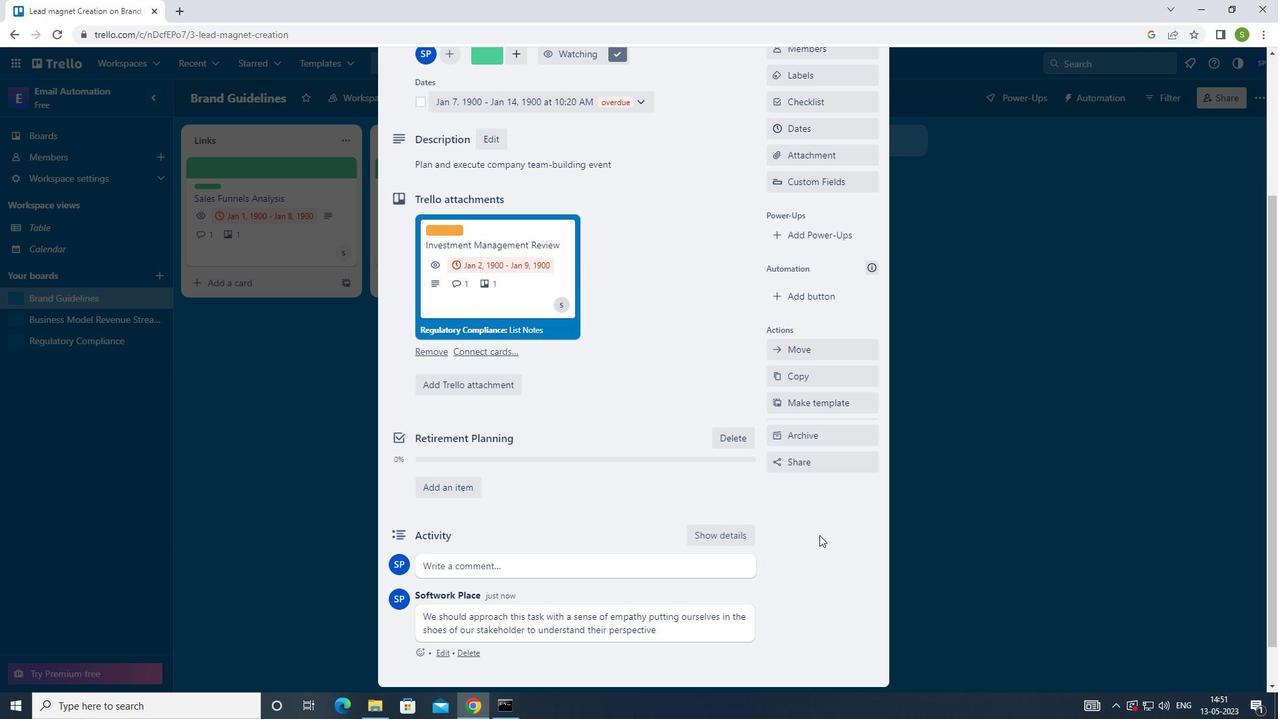 
